 Task: Search one way flight ticket for 4 adults, 2 children, 2 infants in seat and 1 infant on lap in economy from Toledo: Eugene F. Kranz Toledo Express Airport to Indianapolis: Indianapolis International Airport on 8-5-2023. Choice of flights is Southwest. Number of bags: 10 checked bags. Price is upto 65000. Outbound departure time preference is 21:00.
Action: Mouse moved to (363, 303)
Screenshot: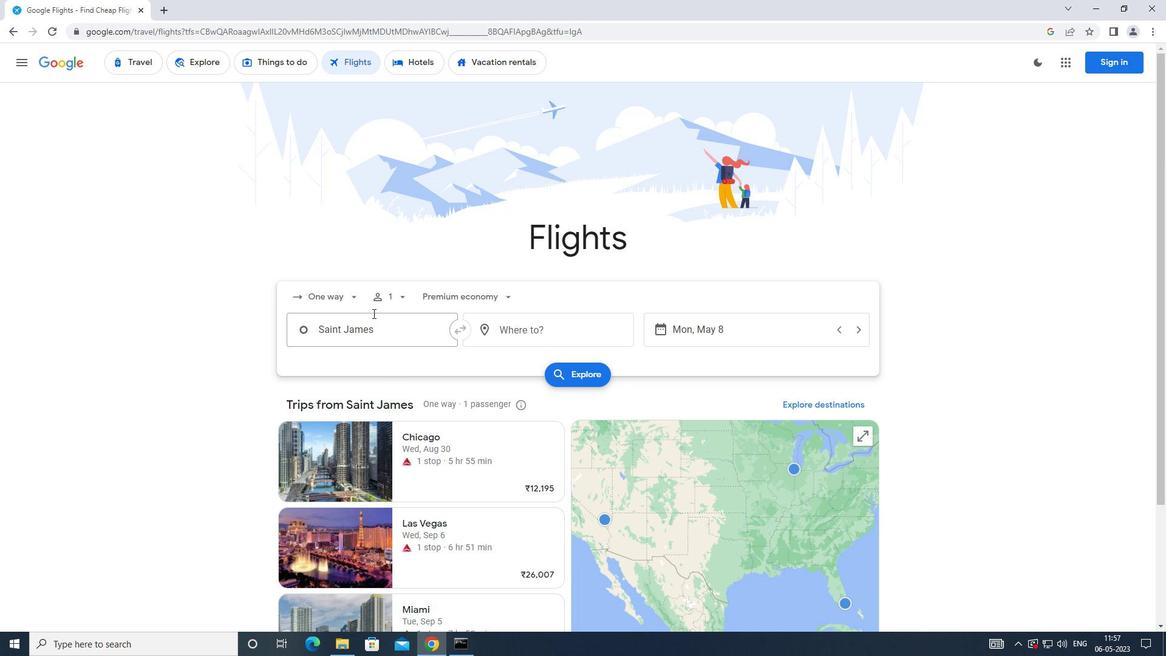 
Action: Mouse pressed left at (363, 303)
Screenshot: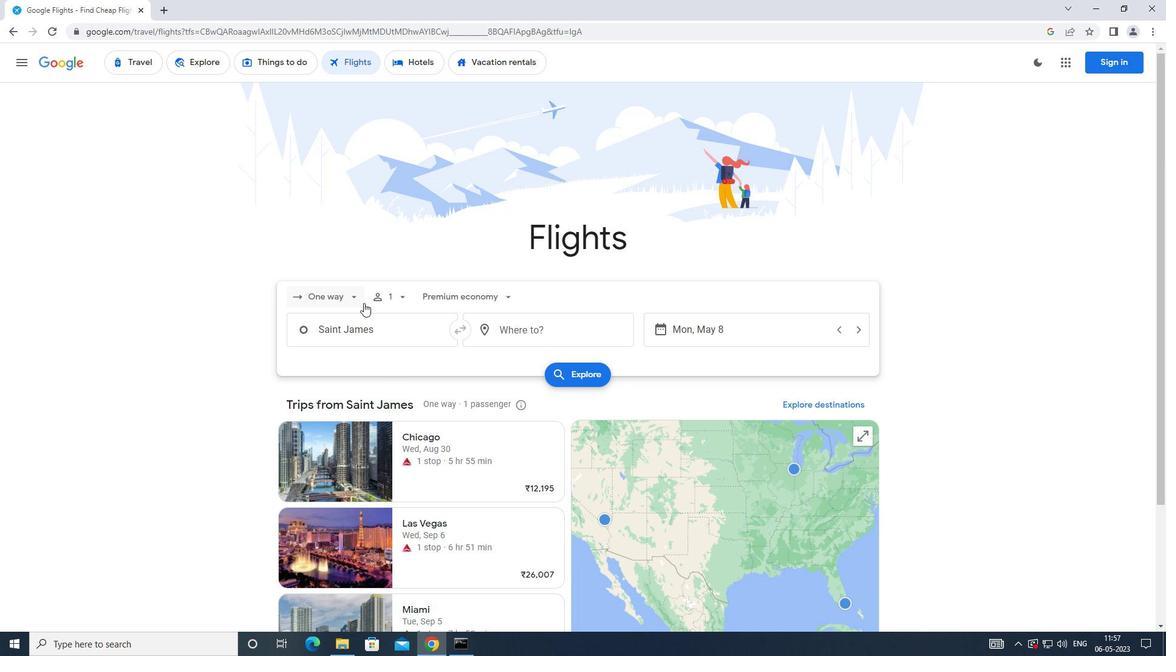 
Action: Mouse moved to (345, 351)
Screenshot: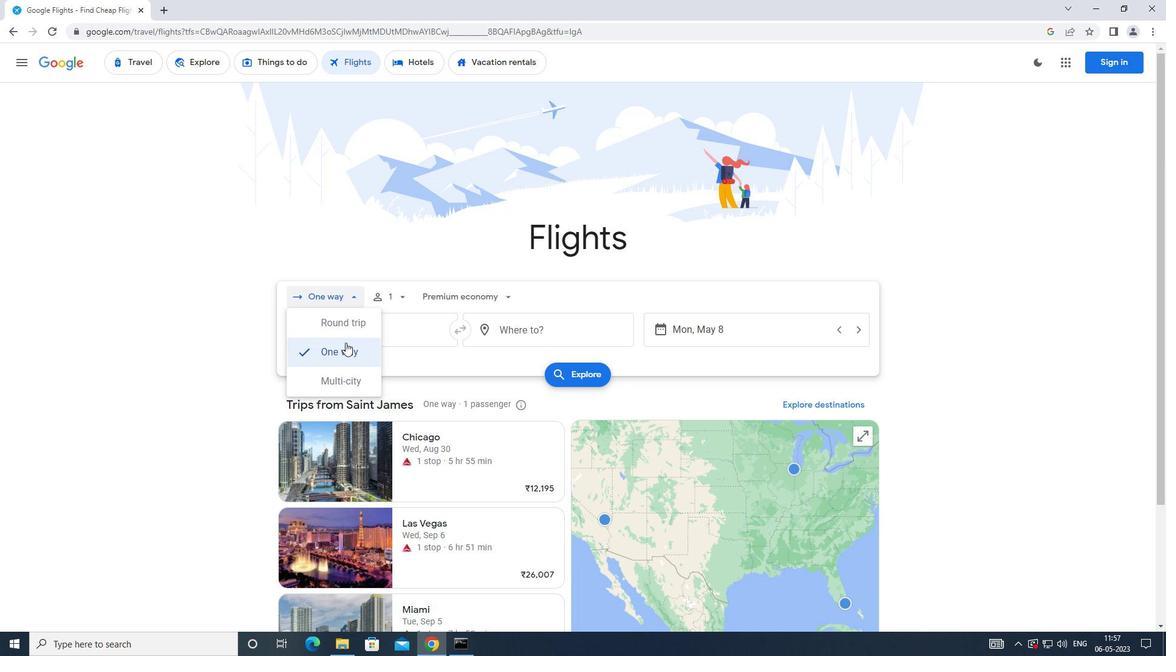 
Action: Mouse pressed left at (345, 351)
Screenshot: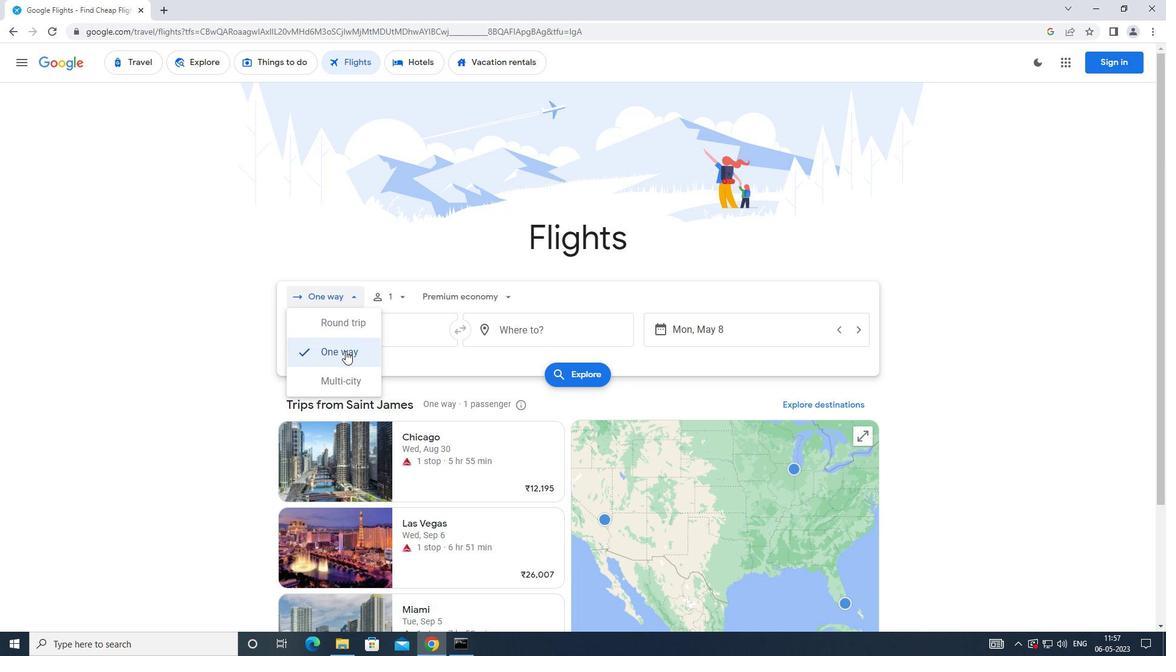 
Action: Mouse moved to (382, 303)
Screenshot: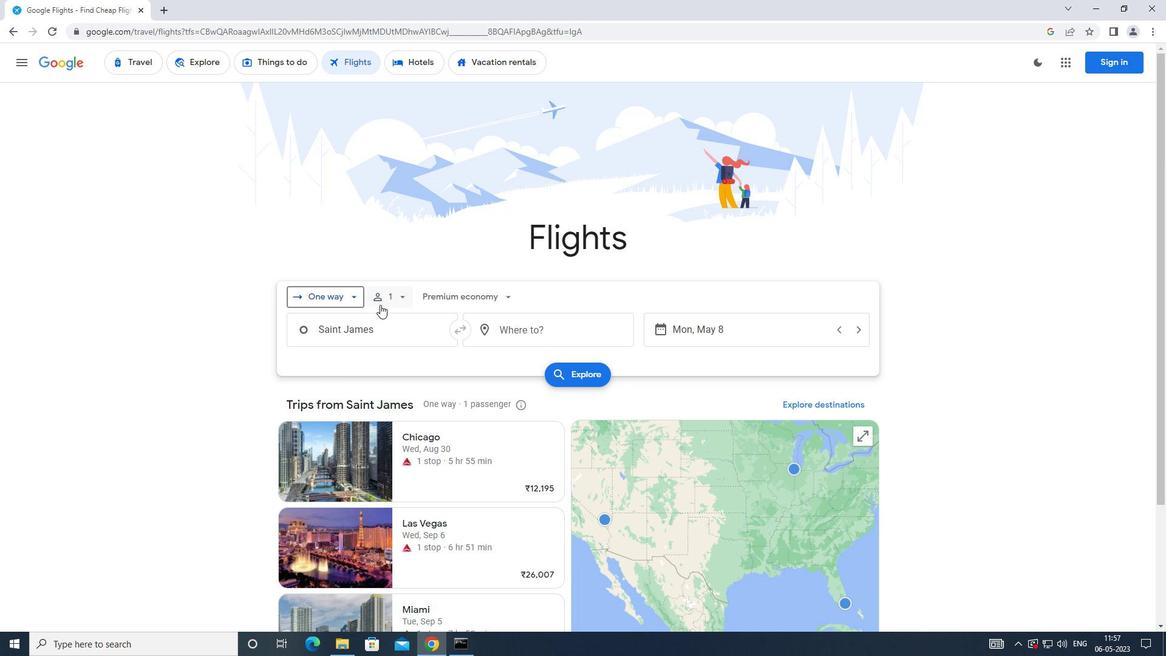 
Action: Mouse pressed left at (382, 303)
Screenshot: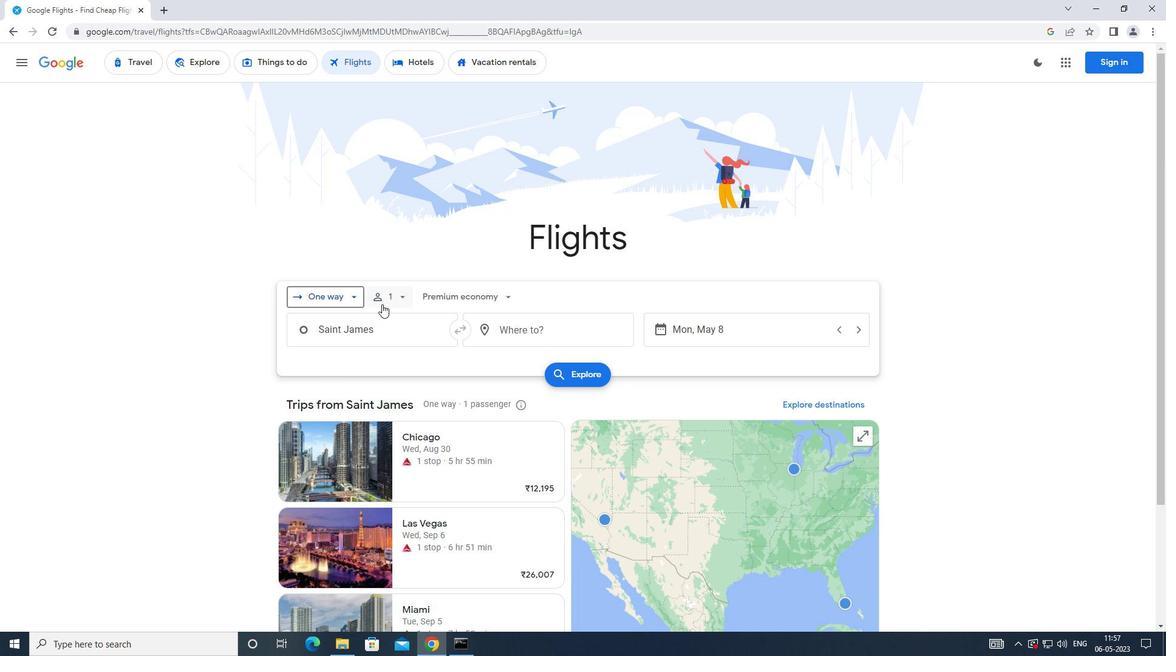 
Action: Mouse moved to (499, 328)
Screenshot: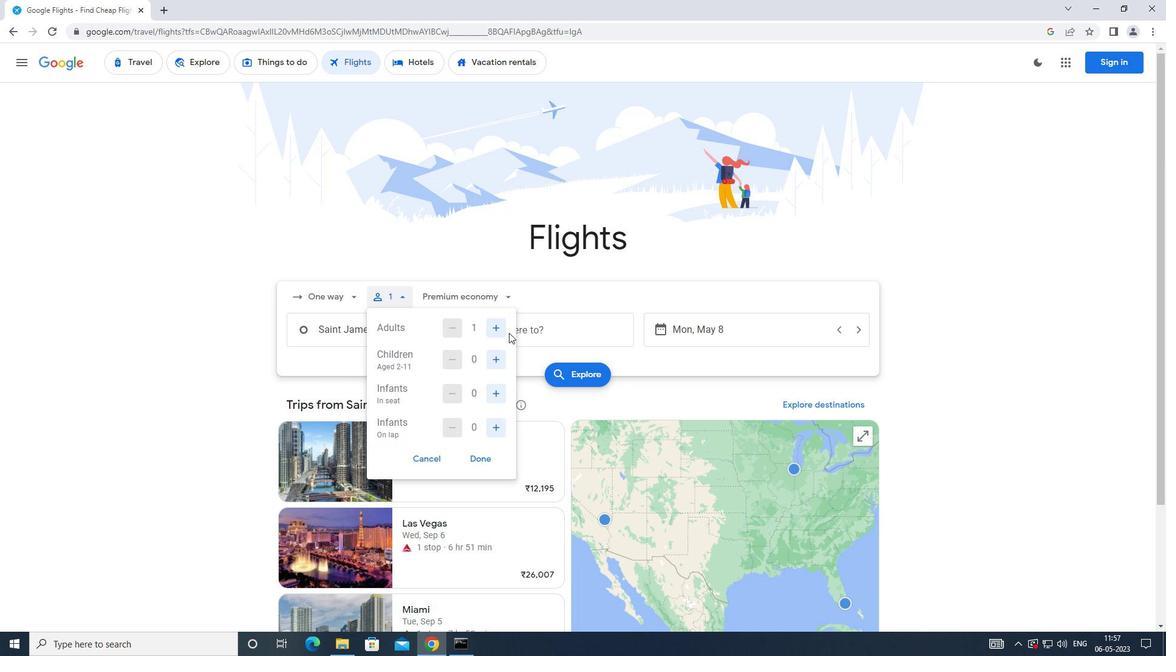 
Action: Mouse pressed left at (499, 328)
Screenshot: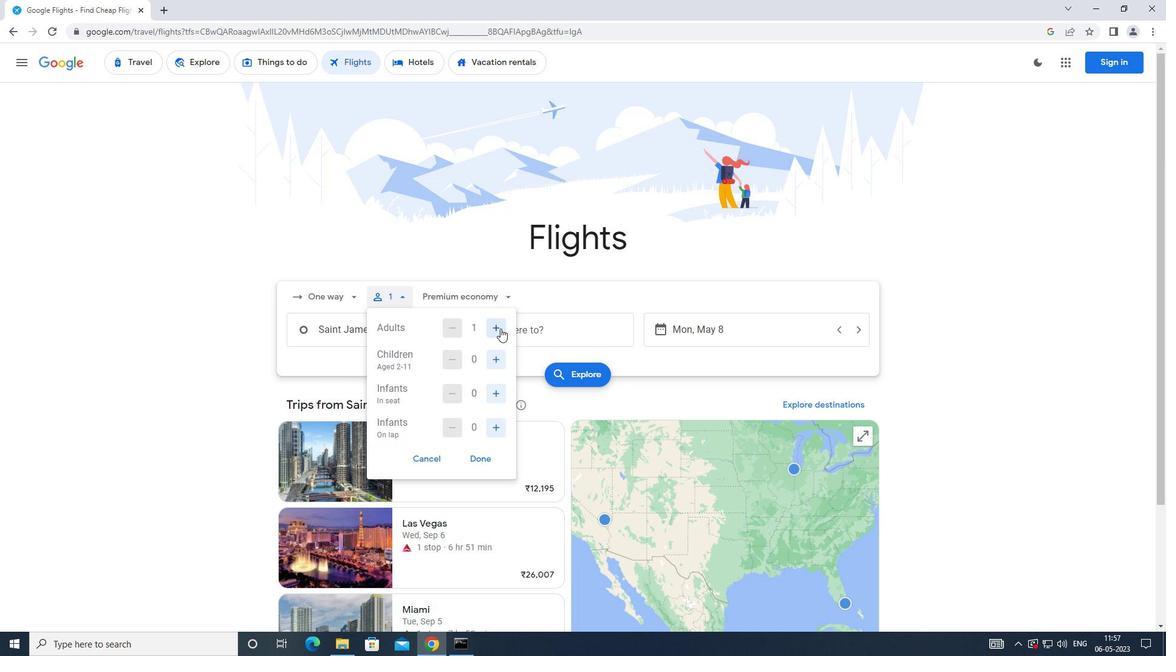 
Action: Mouse pressed left at (499, 328)
Screenshot: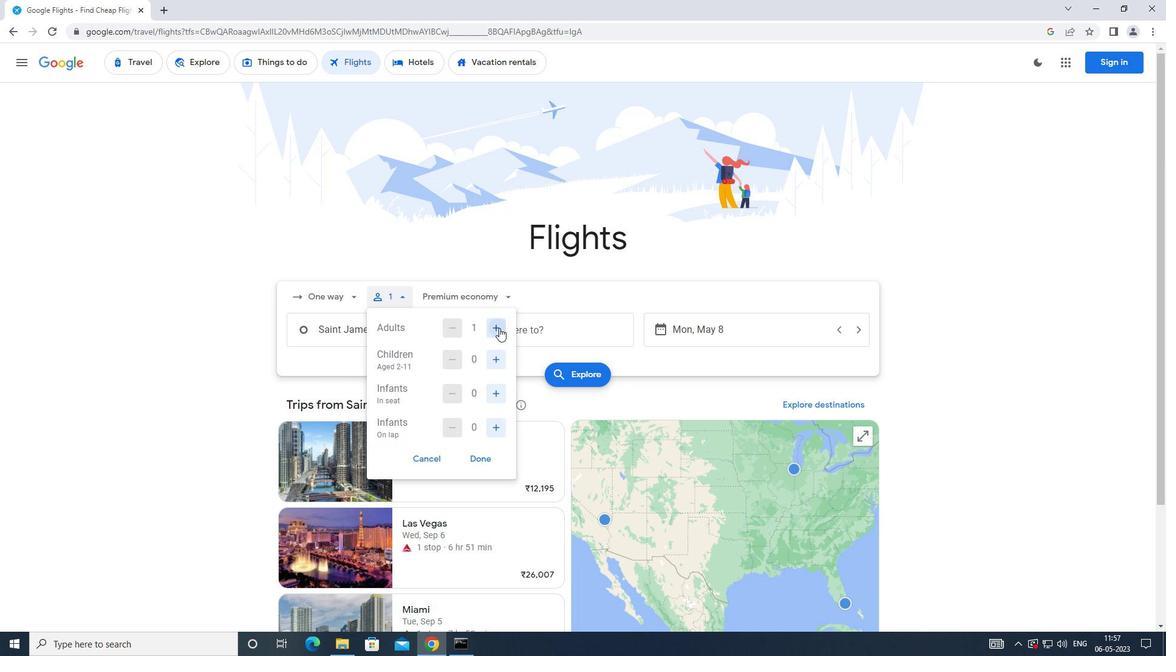 
Action: Mouse pressed left at (499, 328)
Screenshot: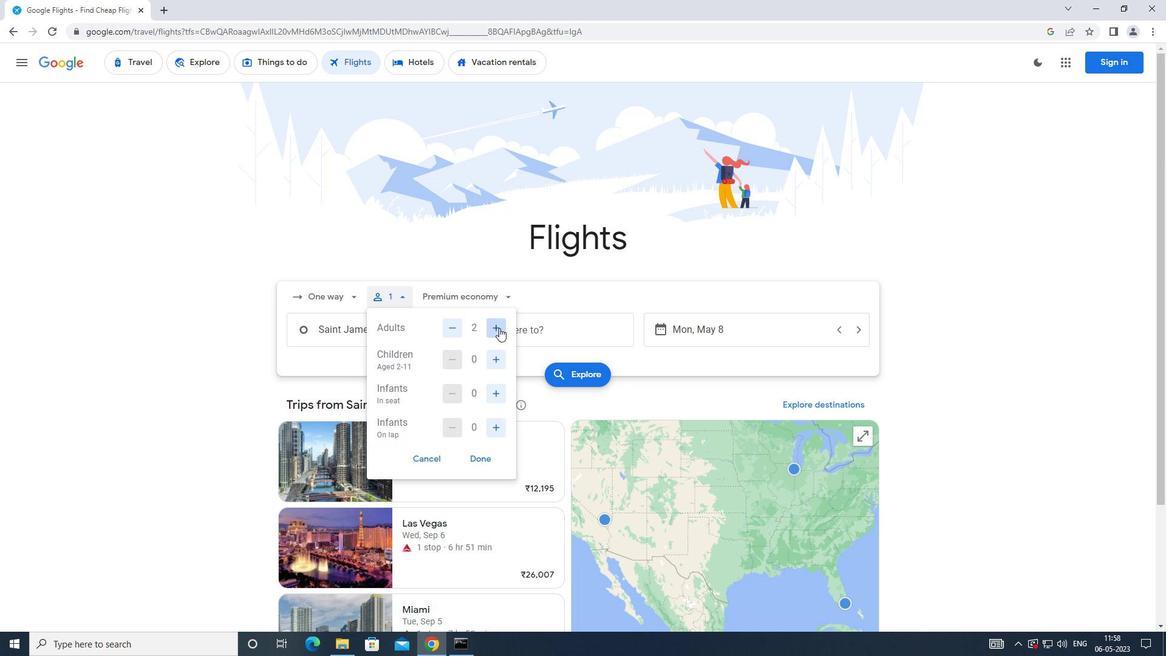 
Action: Mouse moved to (491, 358)
Screenshot: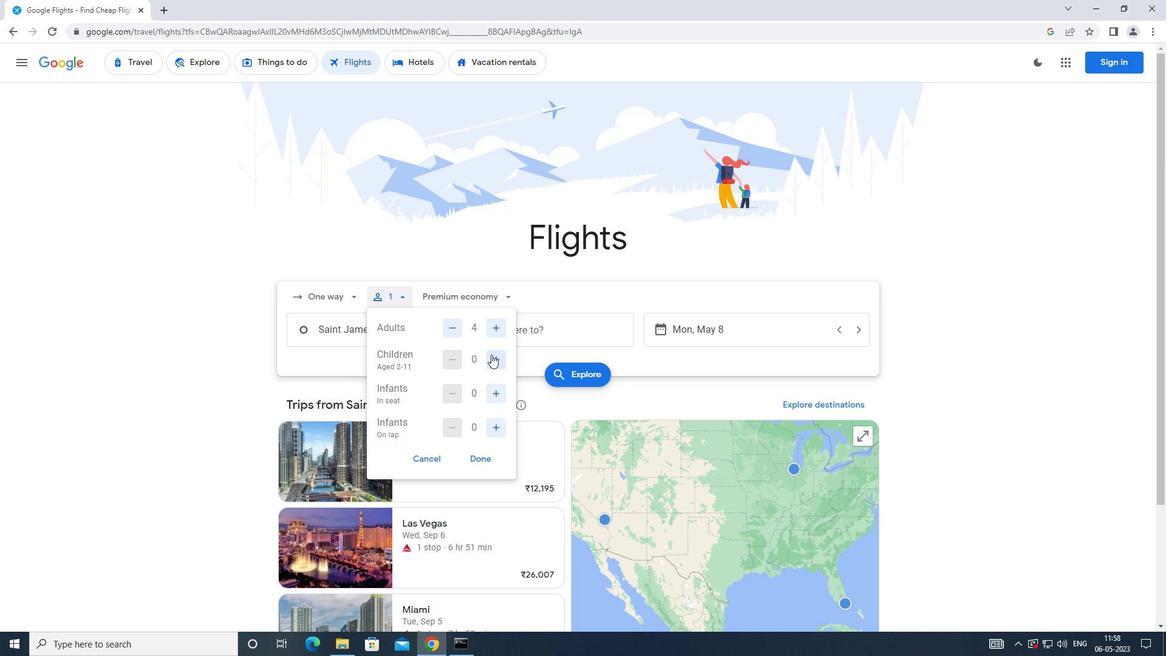 
Action: Mouse pressed left at (491, 358)
Screenshot: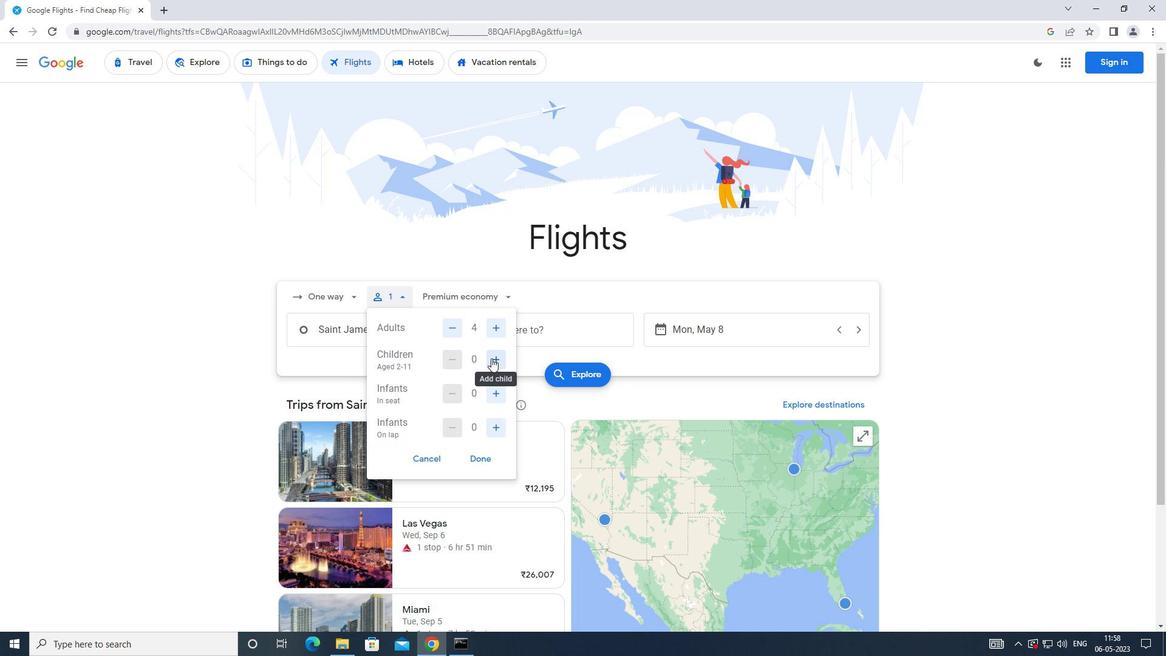 
Action: Mouse pressed left at (491, 358)
Screenshot: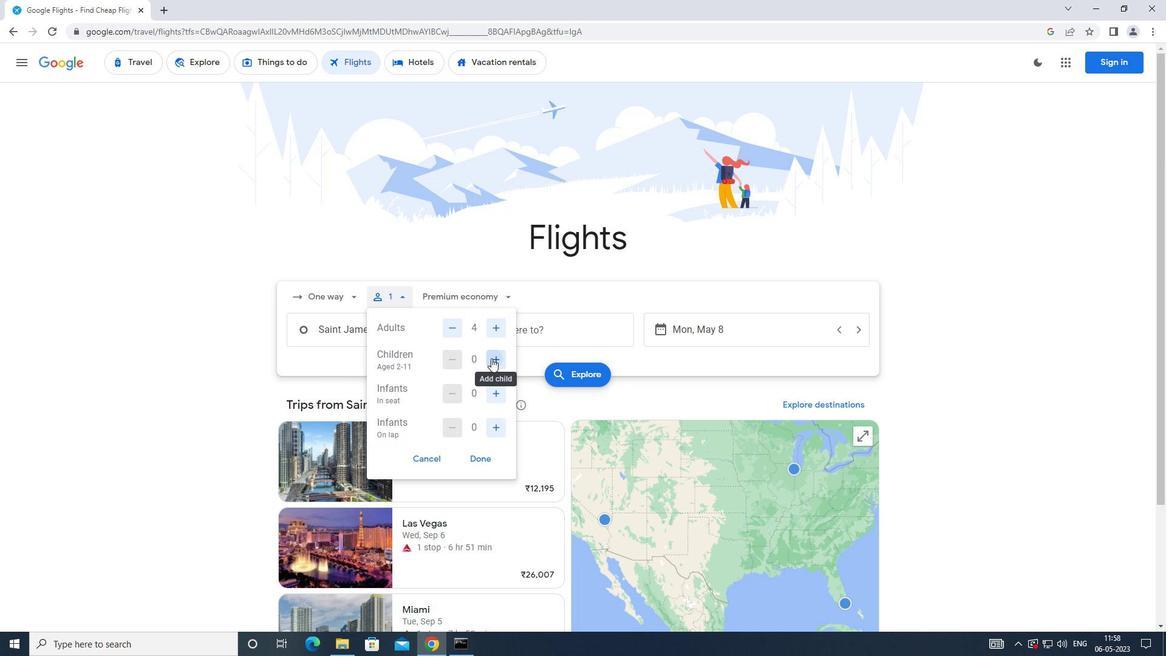 
Action: Mouse moved to (497, 394)
Screenshot: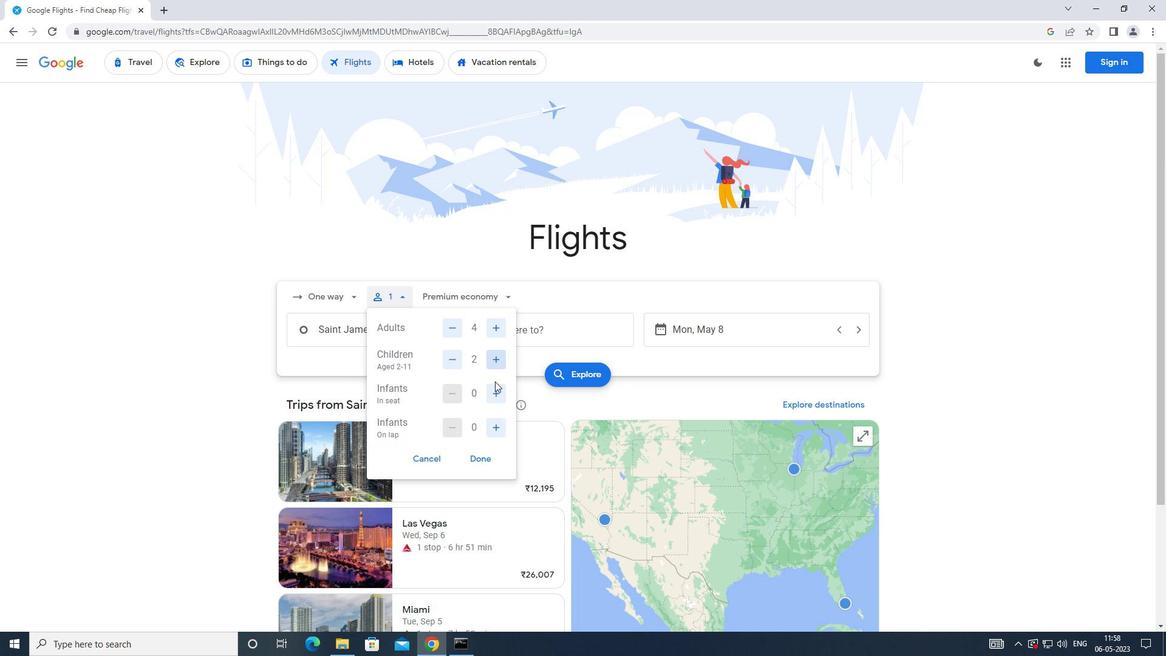 
Action: Mouse pressed left at (497, 394)
Screenshot: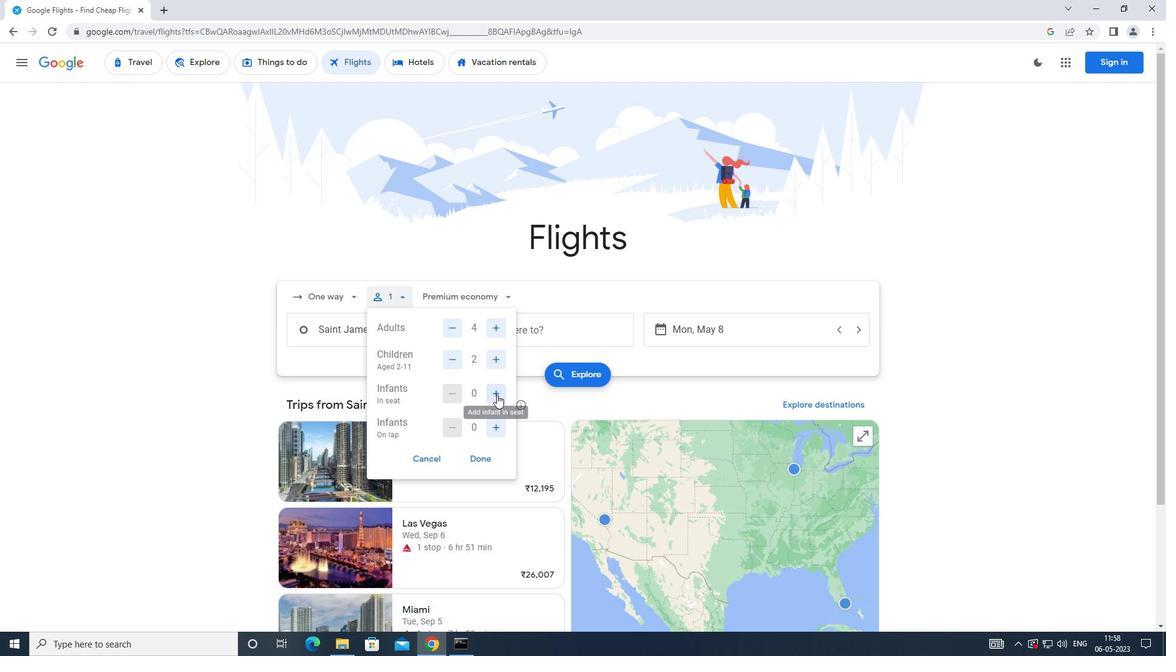 
Action: Mouse pressed left at (497, 394)
Screenshot: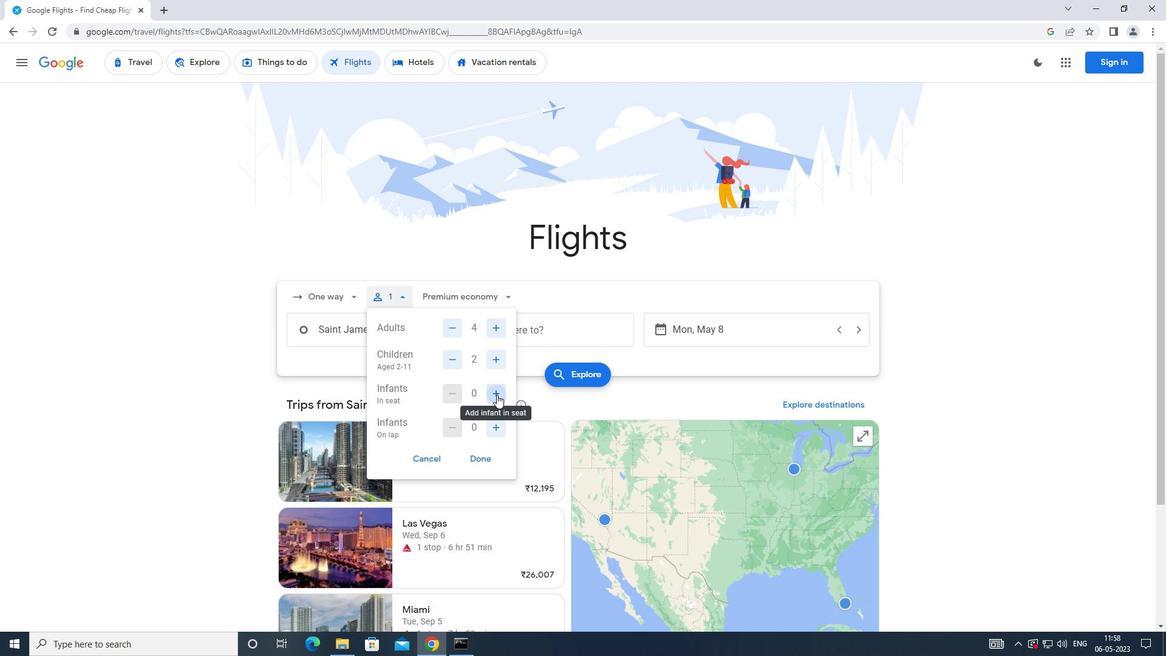
Action: Mouse moved to (495, 437)
Screenshot: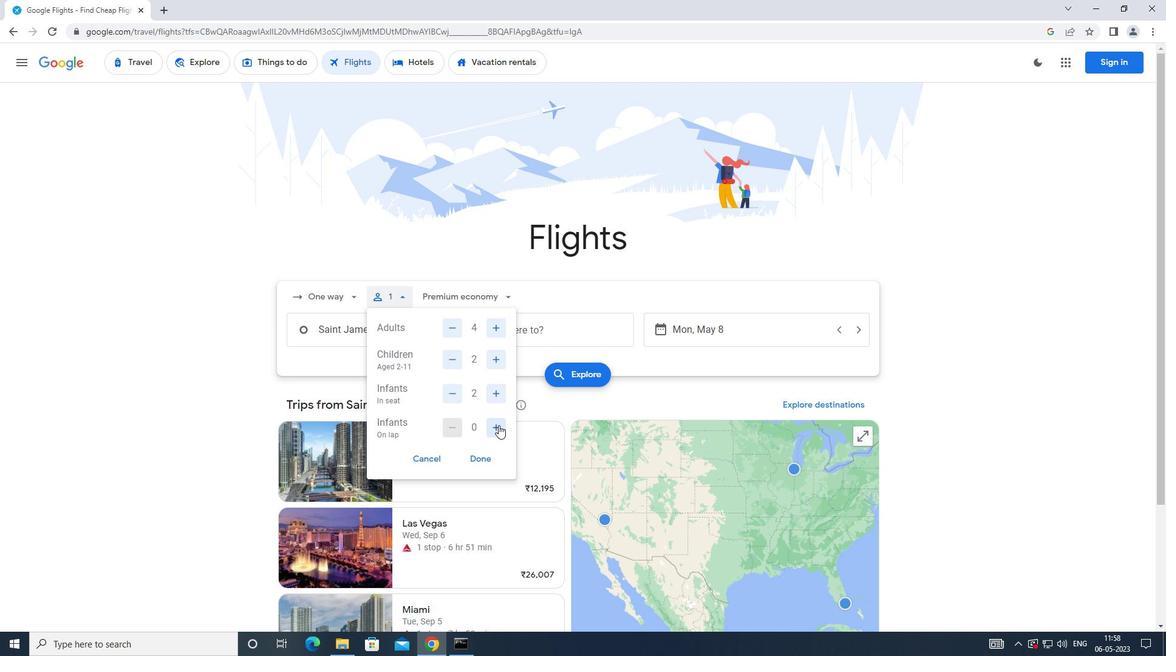 
Action: Mouse pressed left at (495, 437)
Screenshot: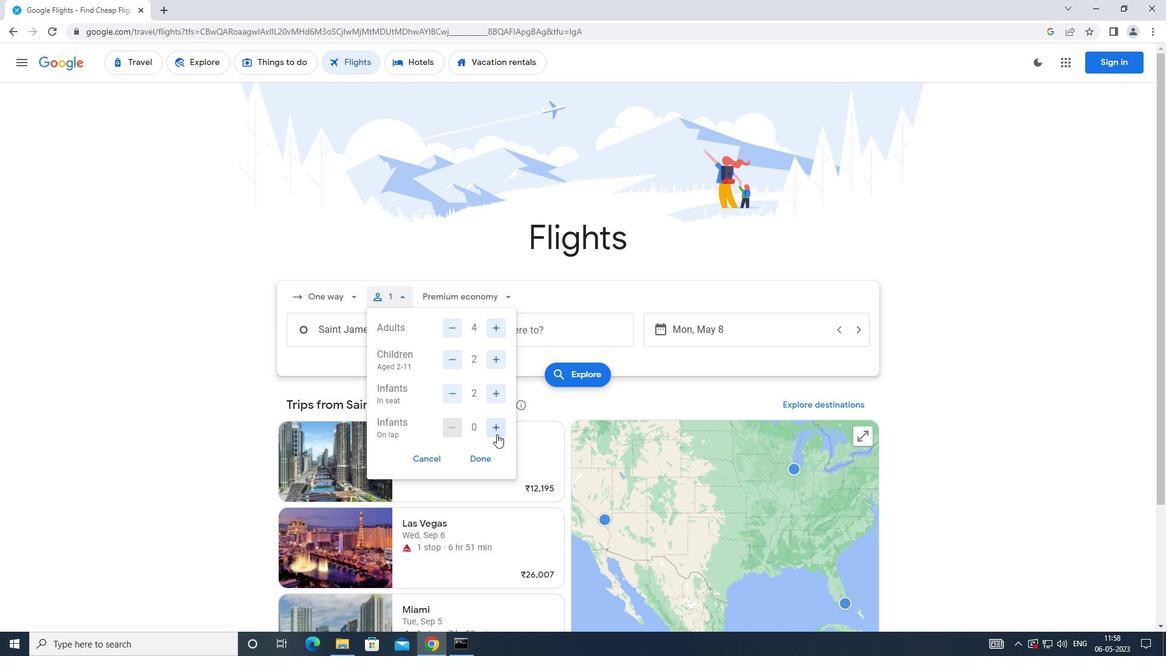 
Action: Mouse moved to (481, 450)
Screenshot: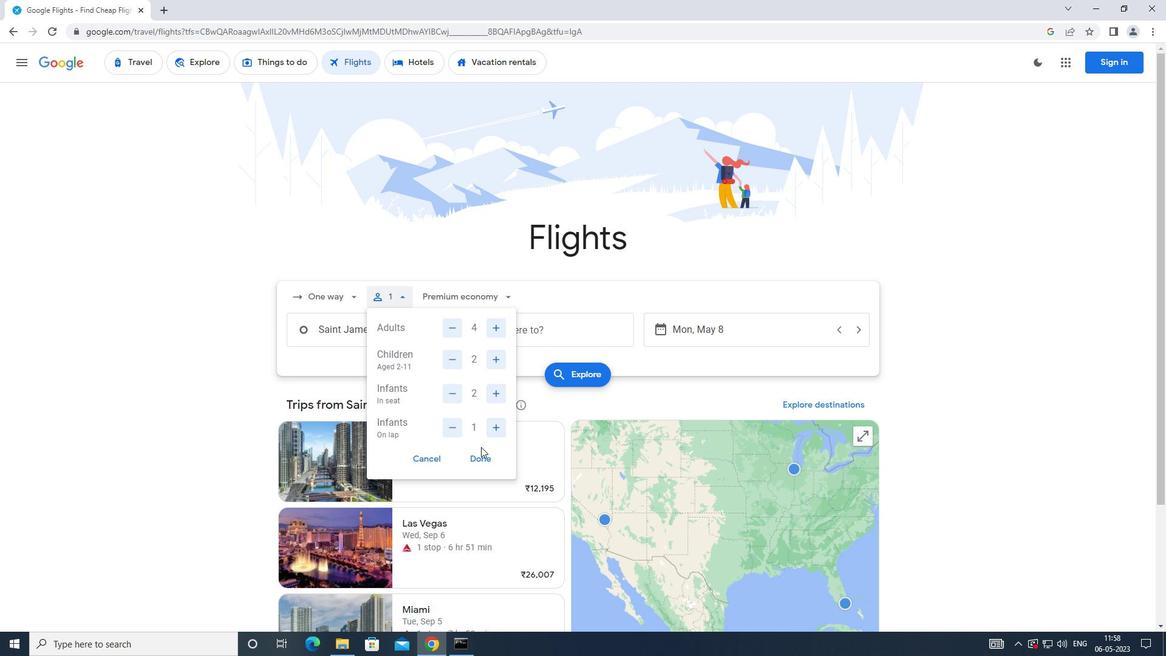 
Action: Mouse pressed left at (481, 450)
Screenshot: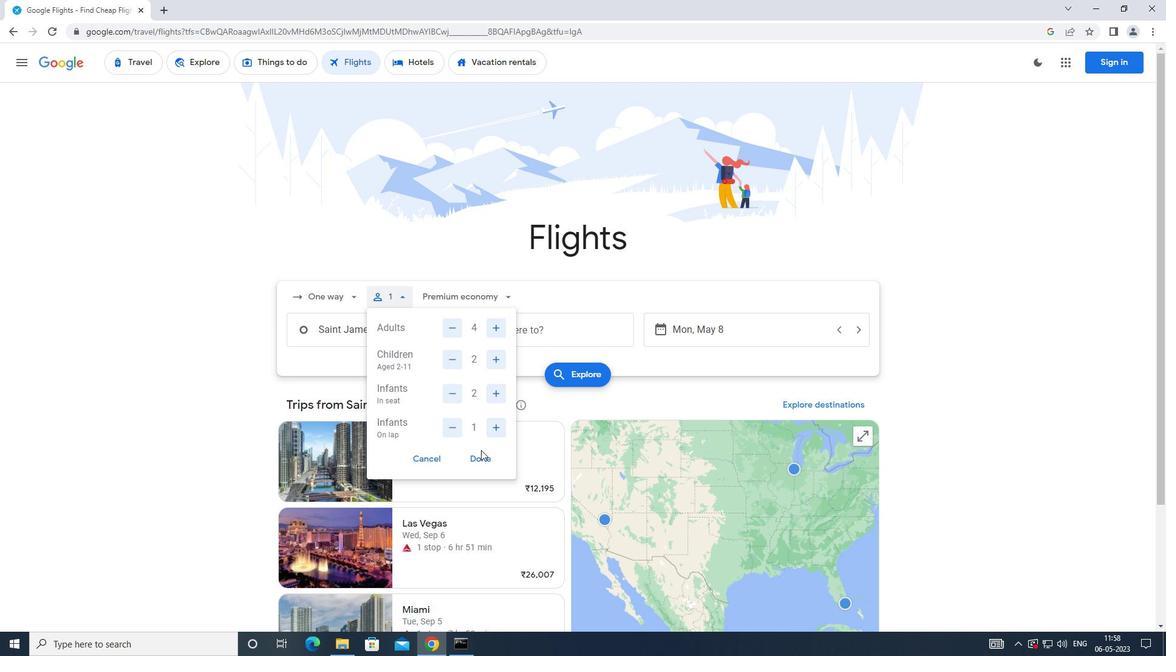 
Action: Mouse moved to (473, 296)
Screenshot: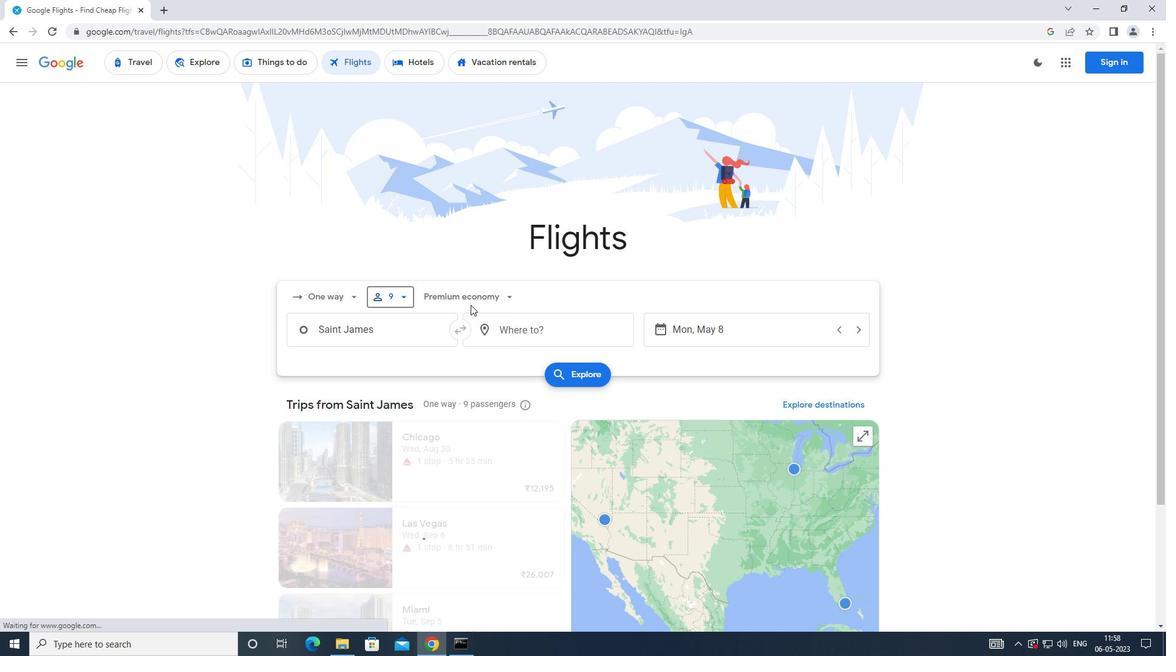 
Action: Mouse pressed left at (473, 296)
Screenshot: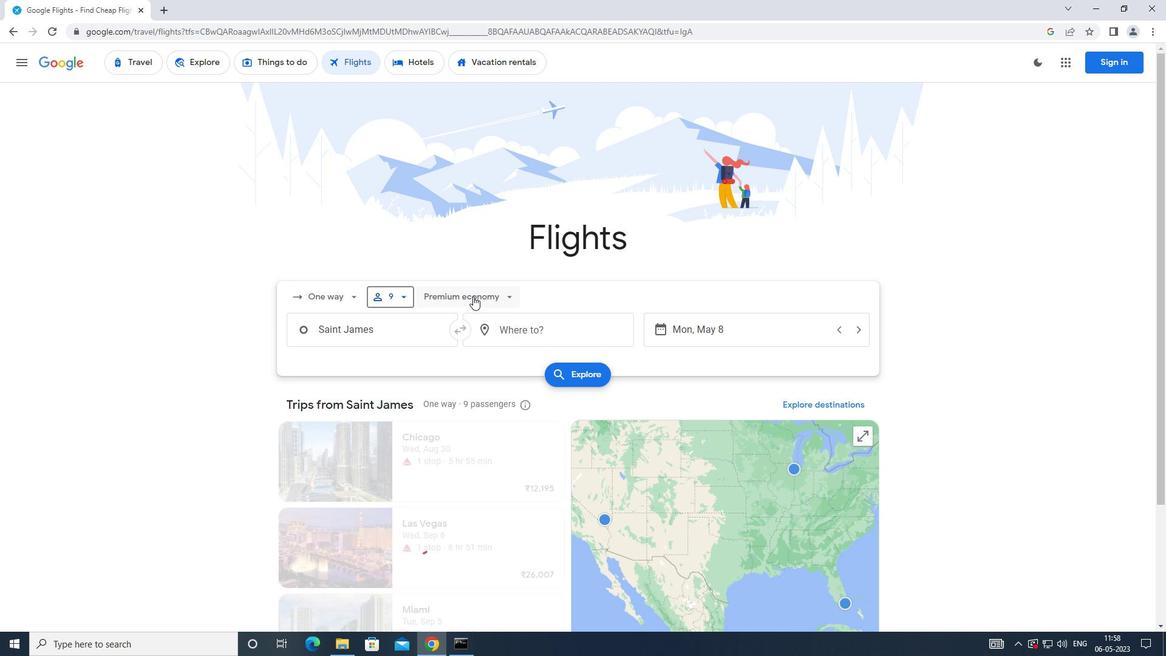 
Action: Mouse moved to (481, 326)
Screenshot: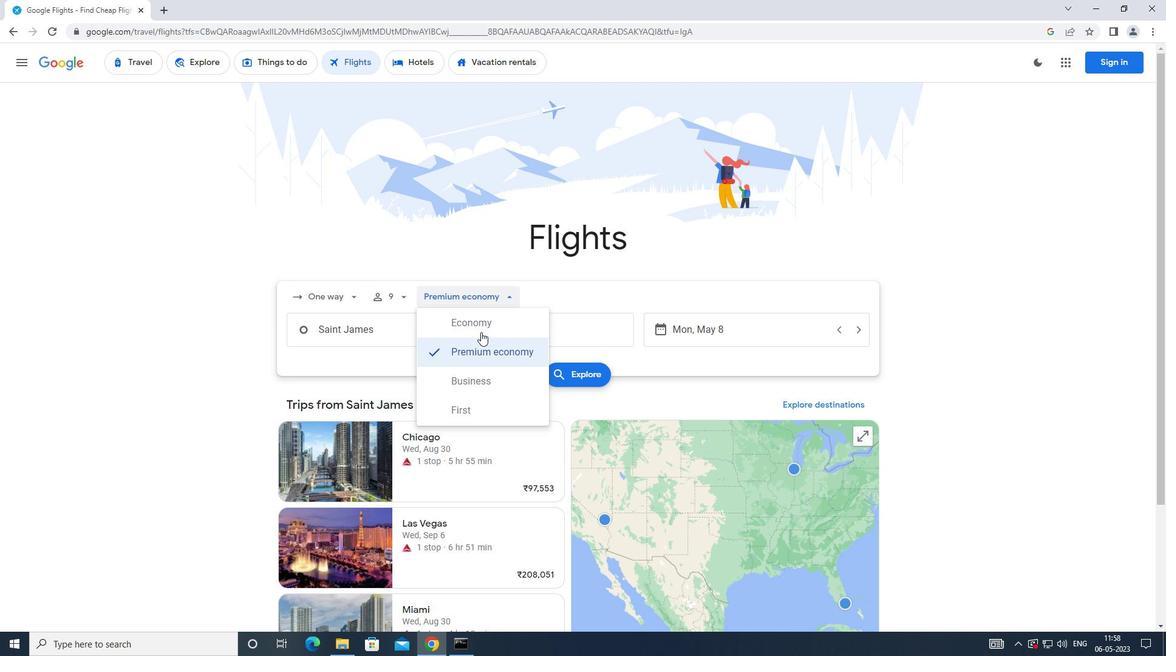 
Action: Mouse pressed left at (481, 326)
Screenshot: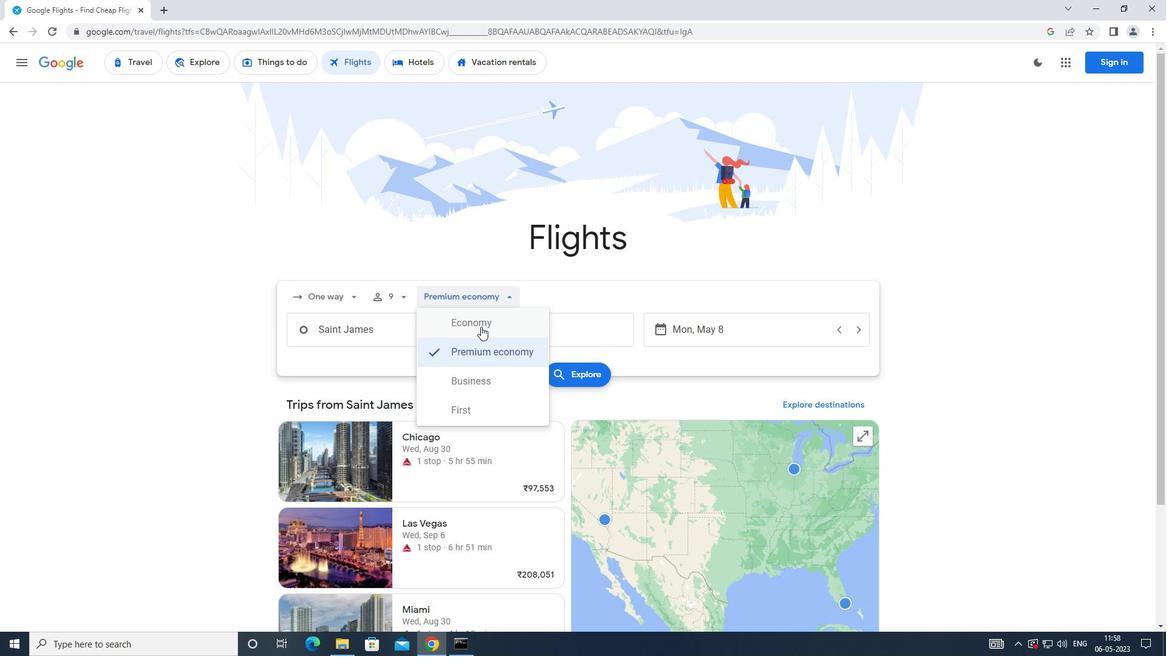 
Action: Mouse moved to (405, 332)
Screenshot: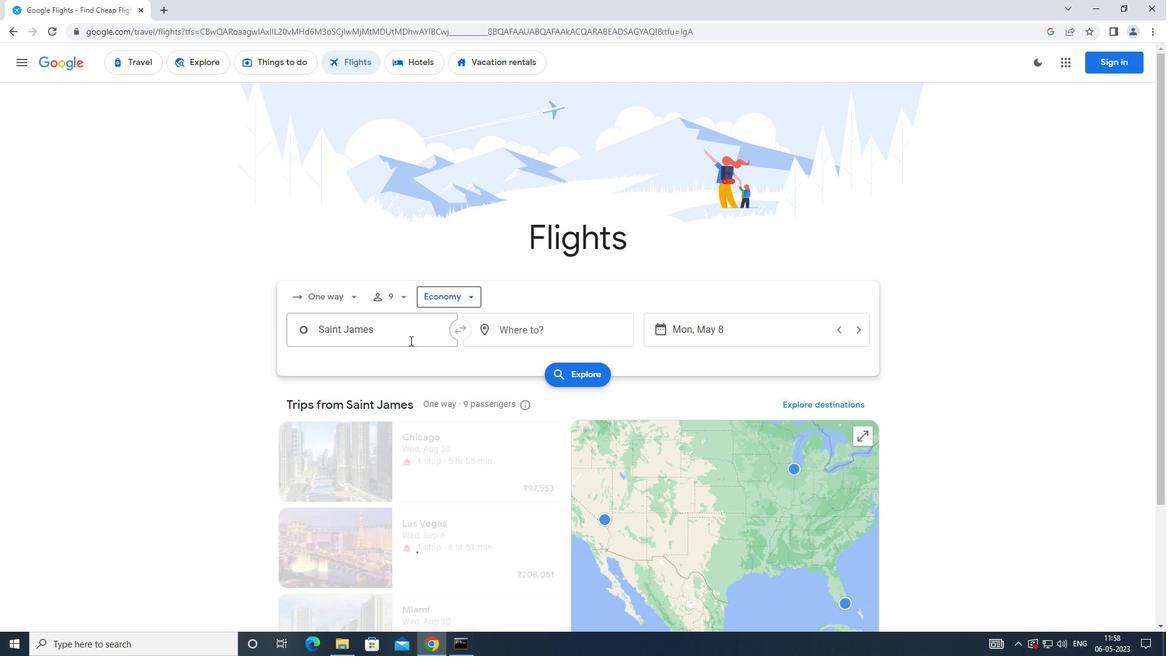 
Action: Mouse pressed left at (405, 332)
Screenshot: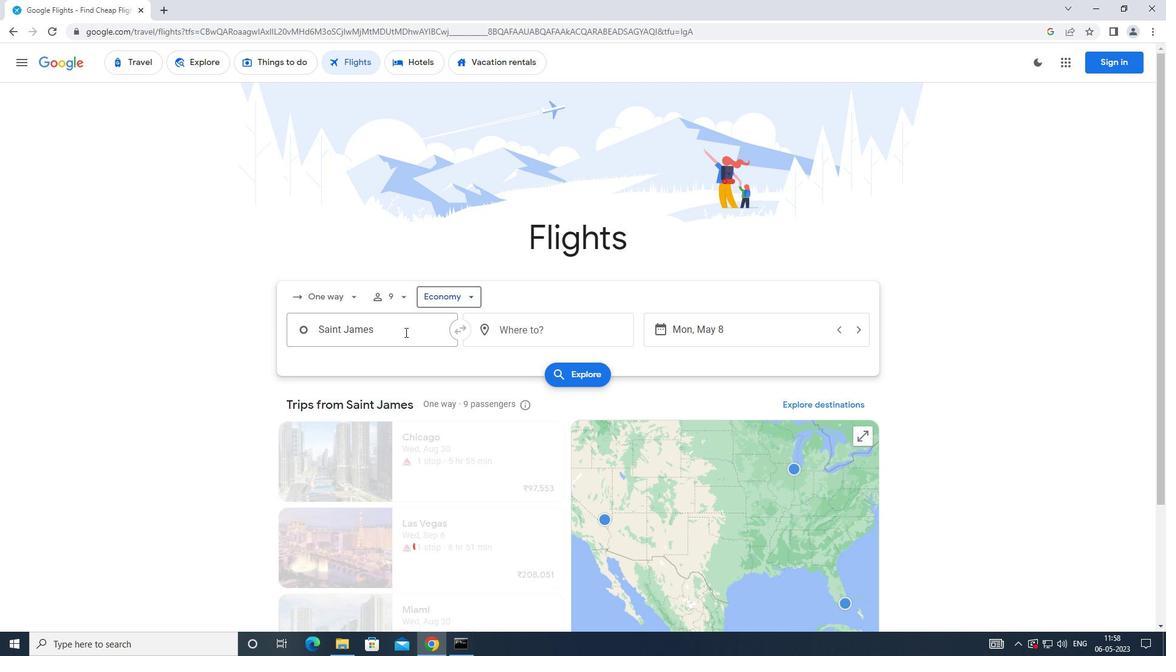 
Action: Mouse moved to (407, 337)
Screenshot: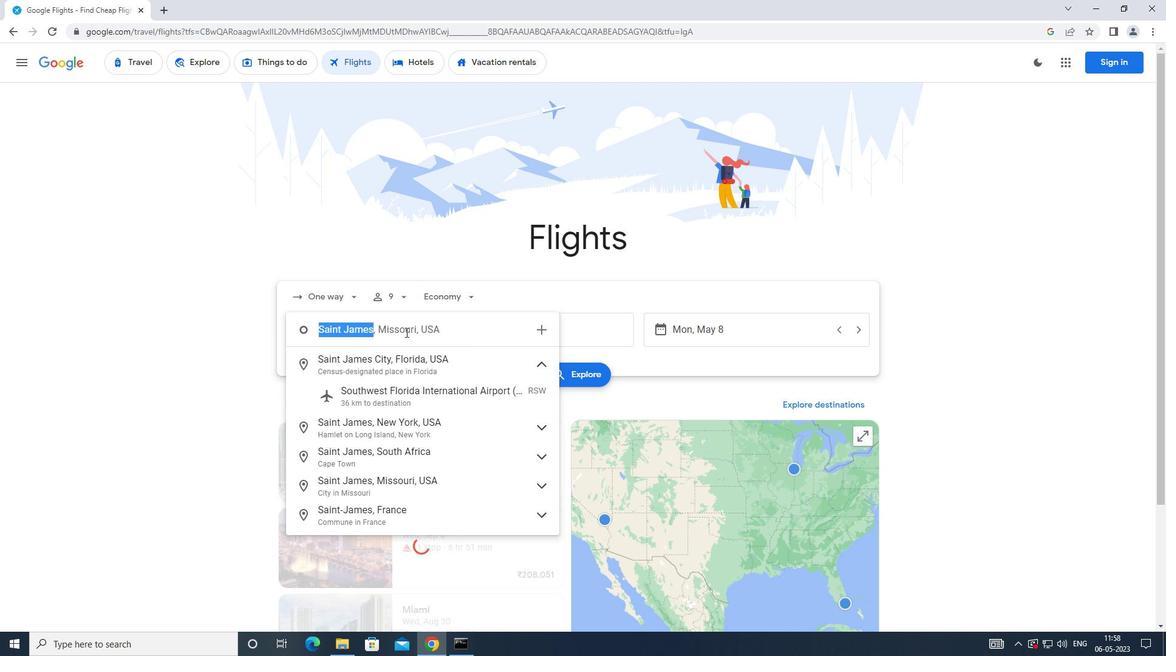 
Action: Key pressed <Key.caps_lock>e<Key.caps_lock>ugene<Key.space><Key.caps_lock>f<Key.caps_lock>
Screenshot: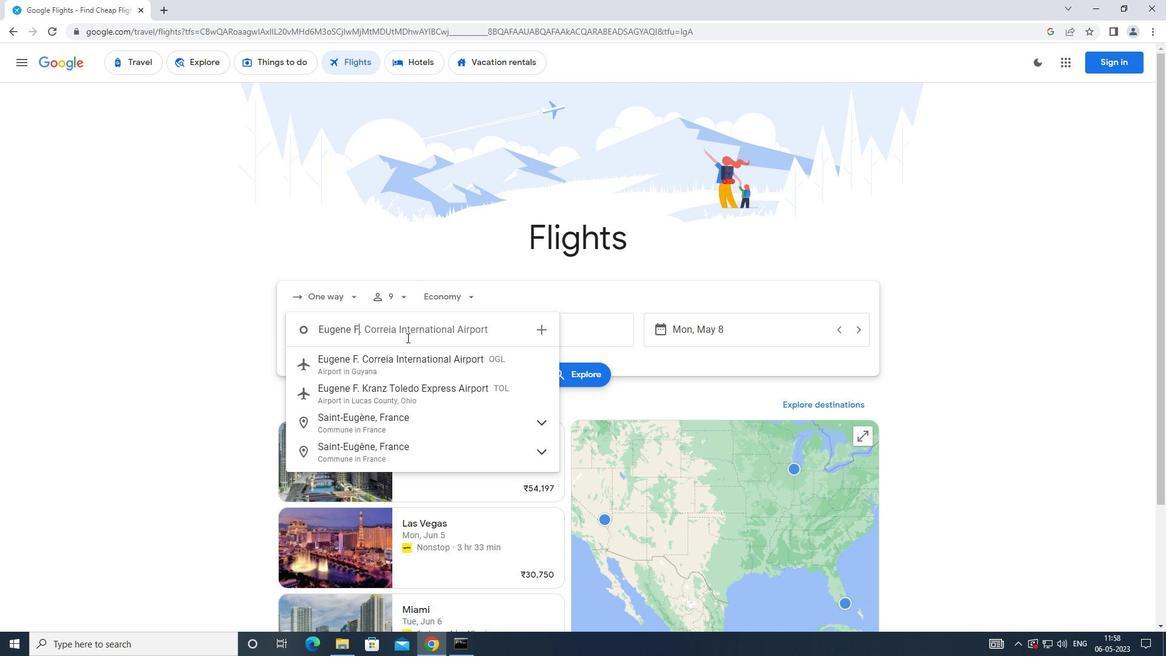 
Action: Mouse moved to (382, 385)
Screenshot: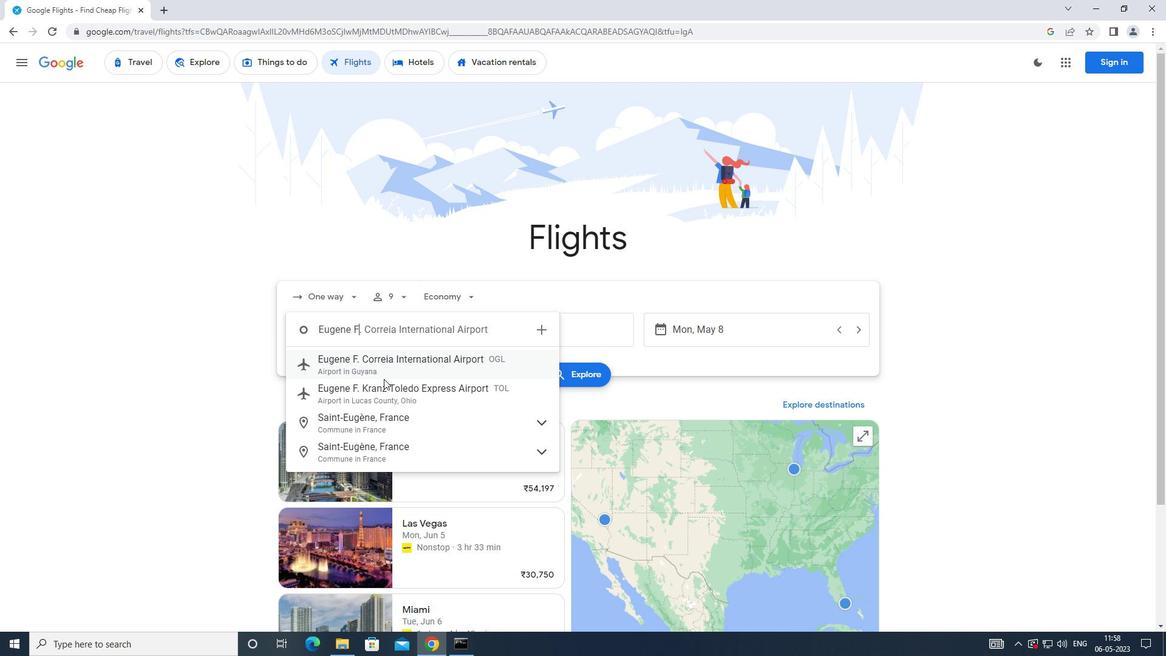 
Action: Mouse pressed left at (382, 385)
Screenshot: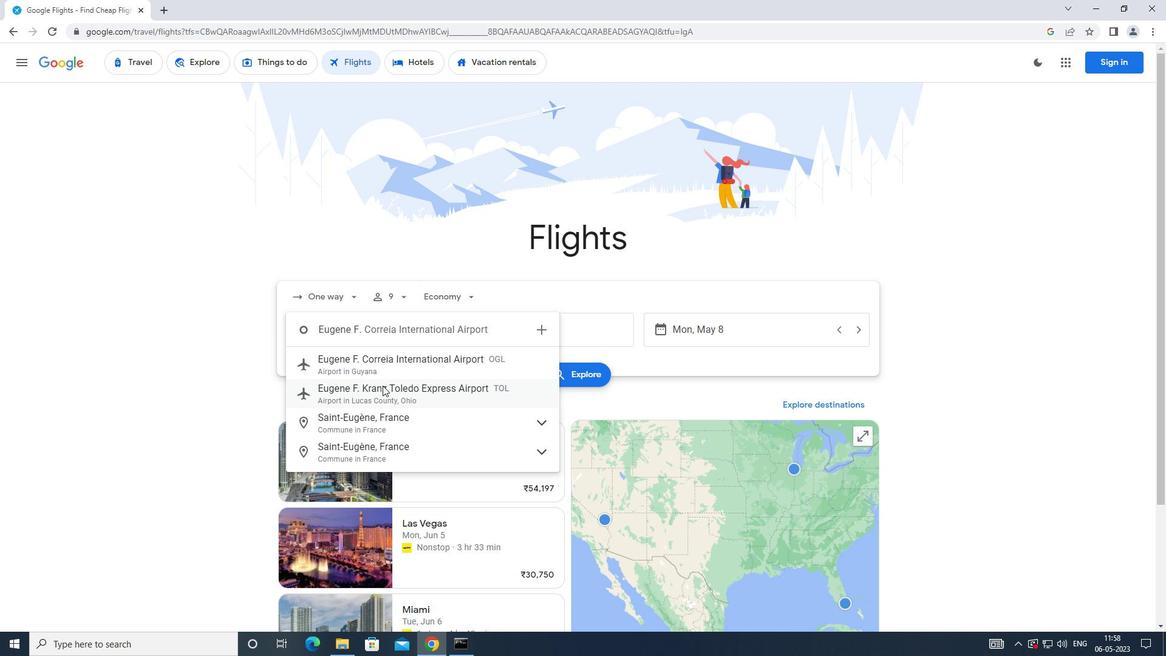 
Action: Mouse moved to (537, 337)
Screenshot: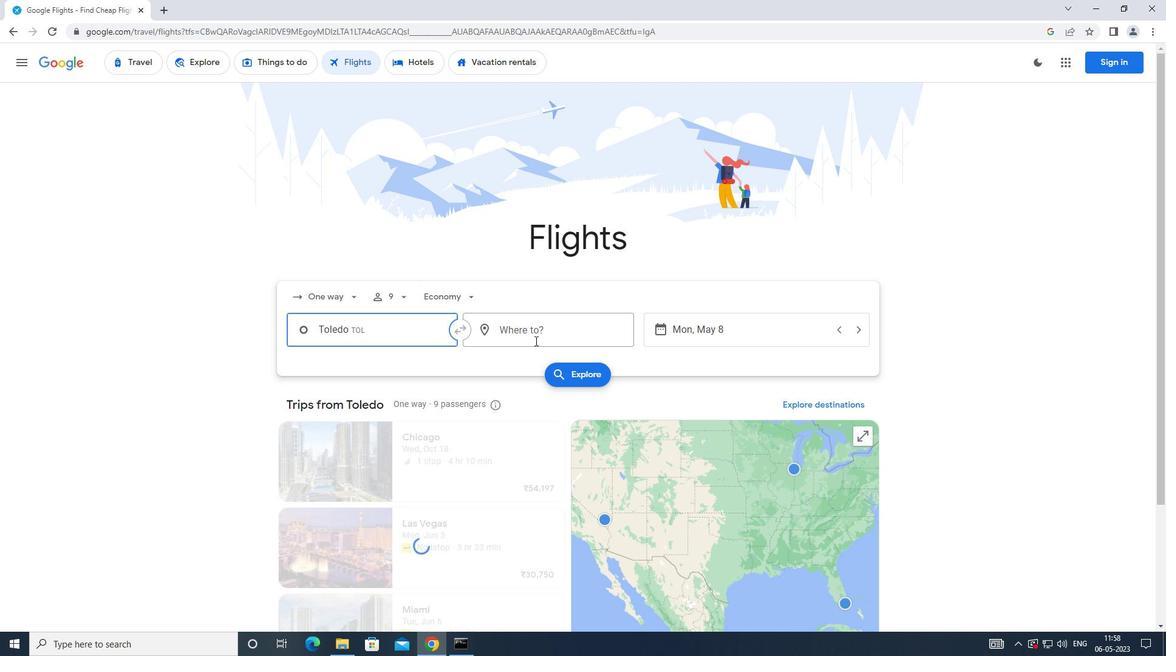 
Action: Mouse pressed left at (537, 337)
Screenshot: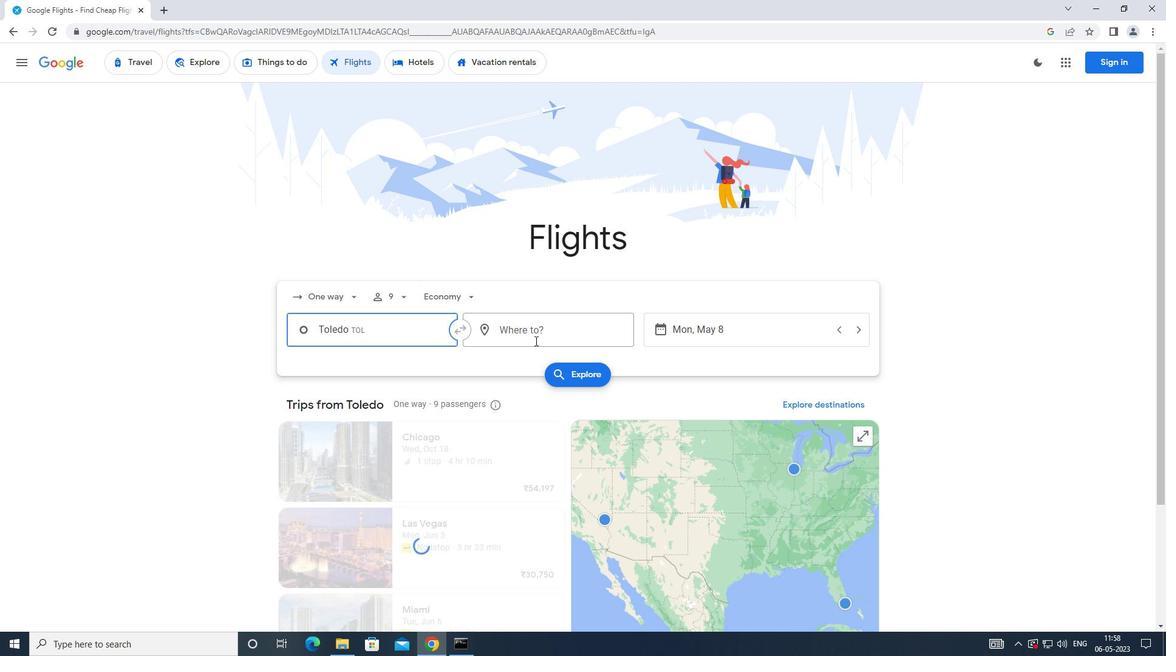 
Action: Mouse moved to (533, 339)
Screenshot: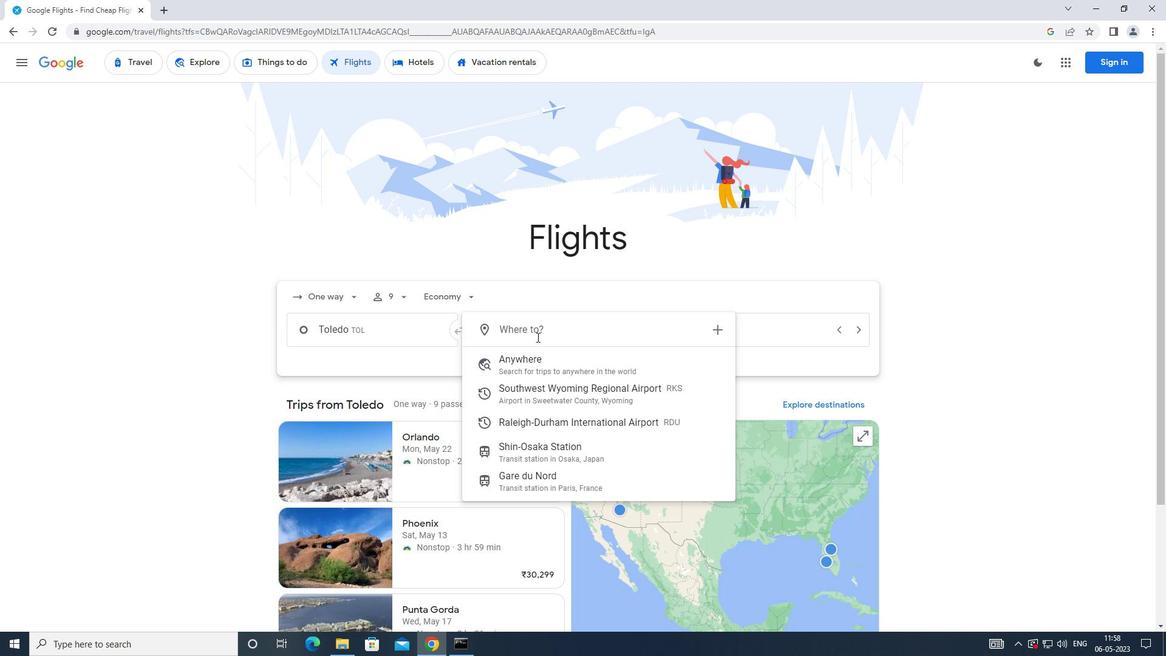 
Action: Key pressed <Key.caps_lock>i<Key.caps_lock>ndianapolis
Screenshot: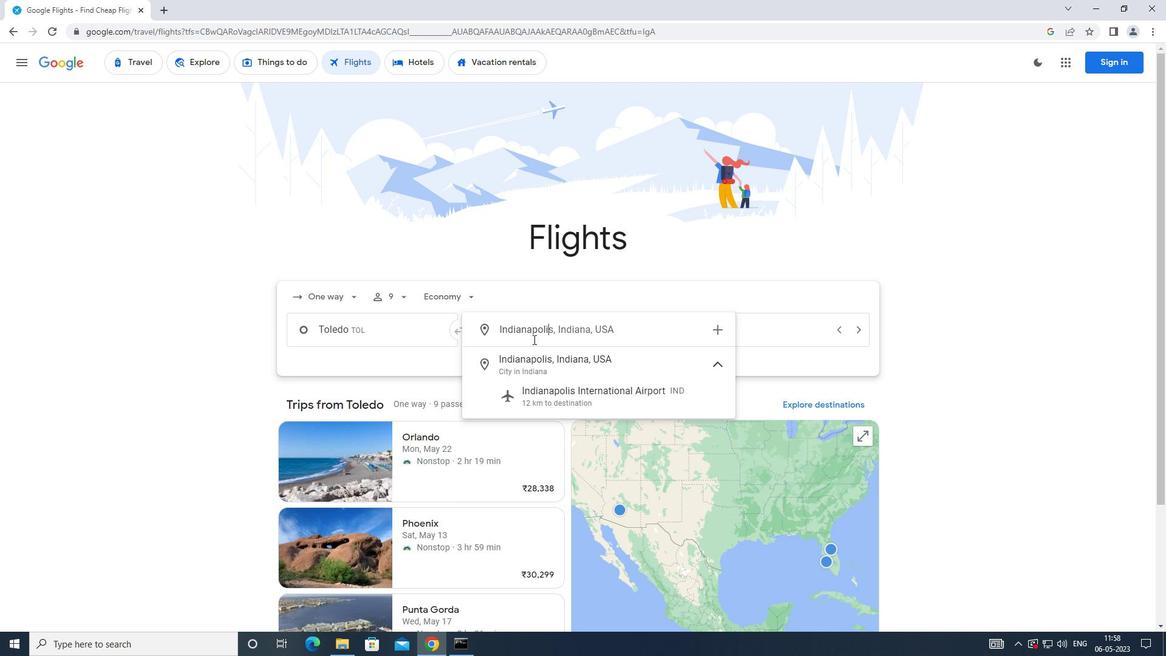 
Action: Mouse moved to (542, 392)
Screenshot: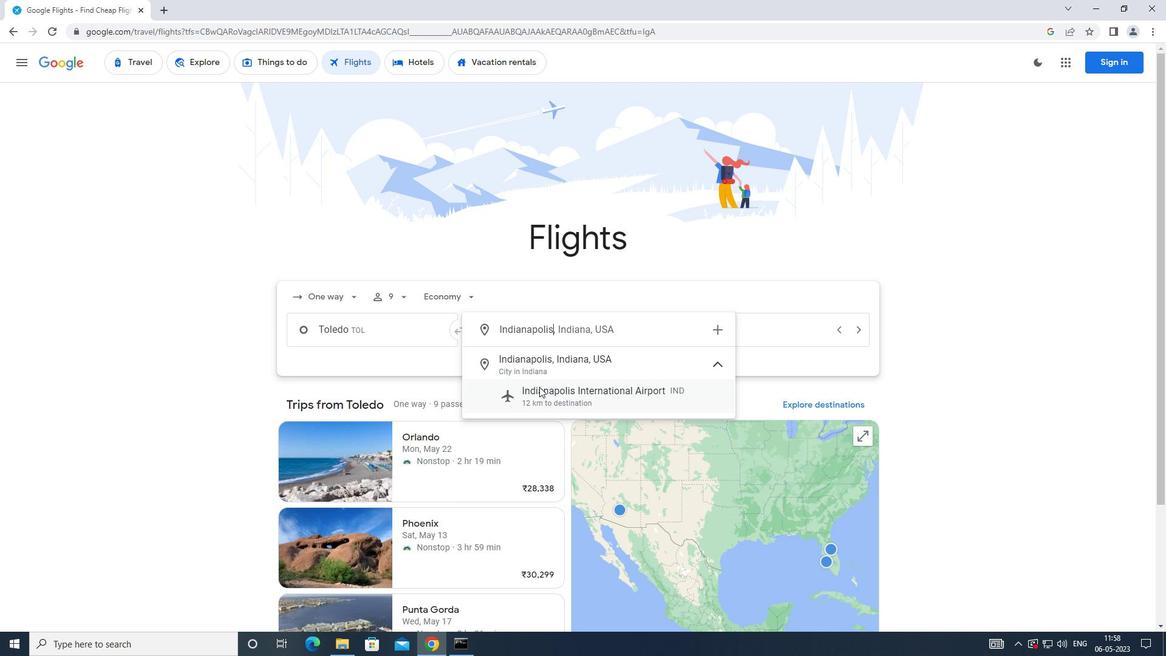 
Action: Mouse pressed left at (542, 392)
Screenshot: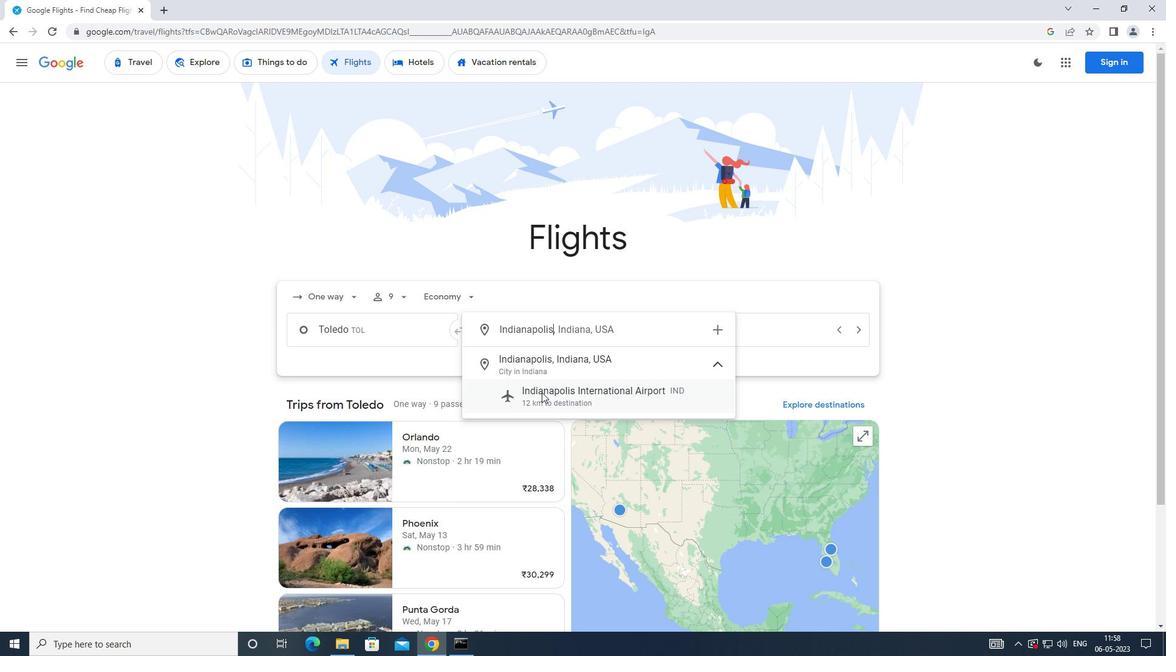 
Action: Mouse moved to (673, 340)
Screenshot: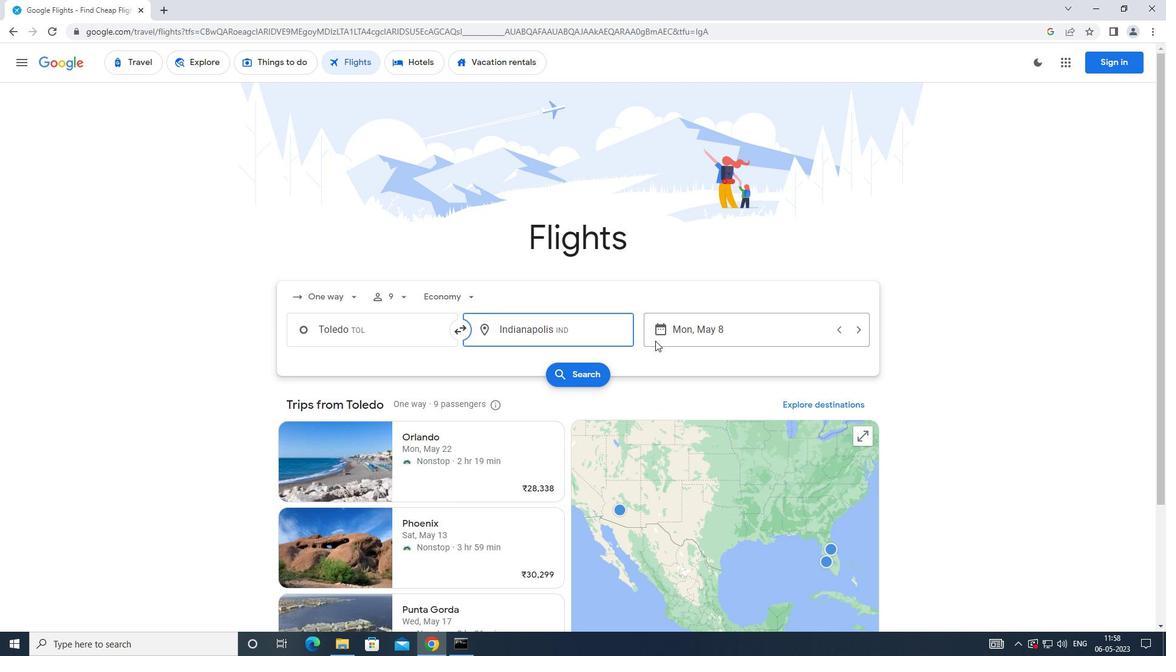 
Action: Mouse pressed left at (673, 340)
Screenshot: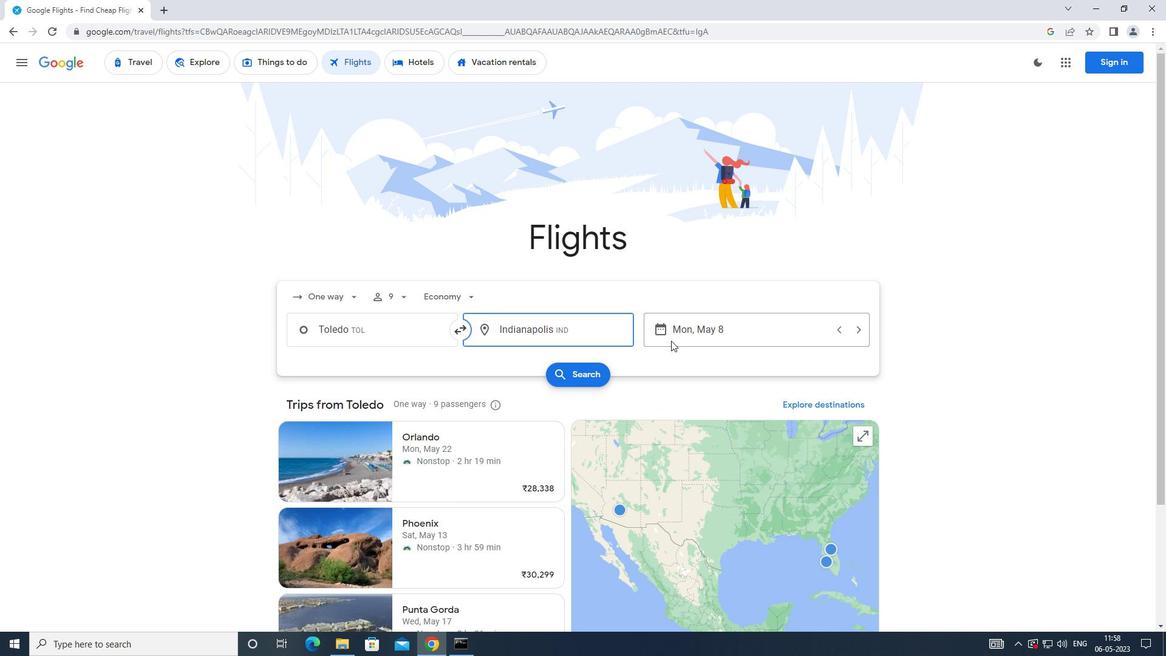 
Action: Mouse moved to (461, 428)
Screenshot: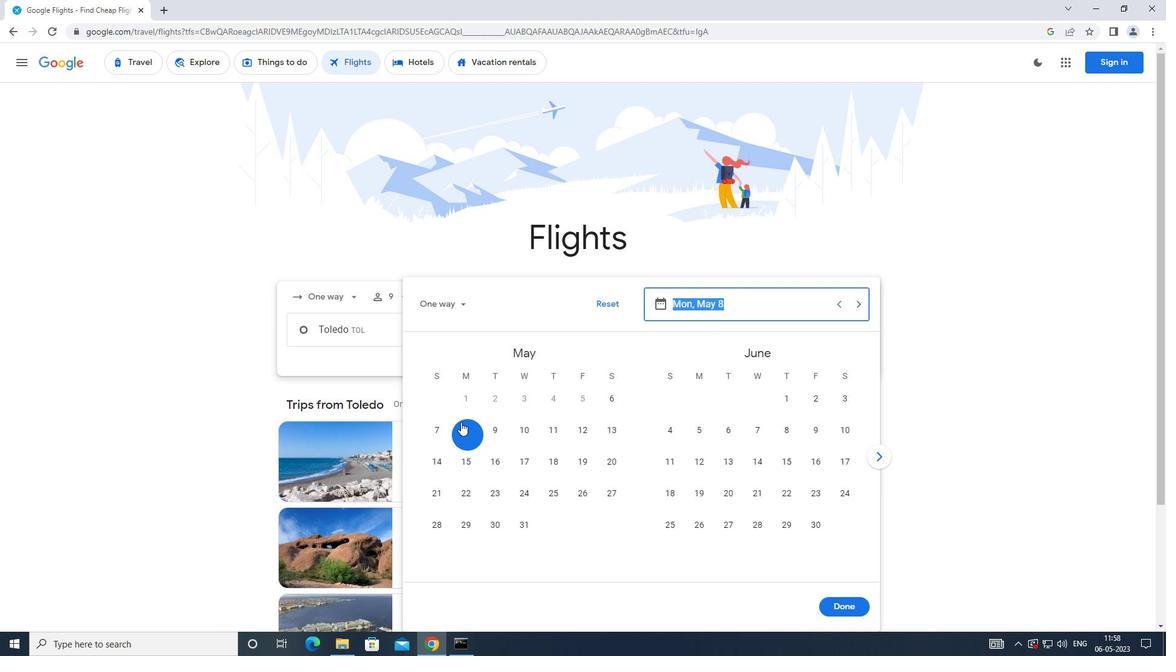 
Action: Mouse pressed left at (461, 428)
Screenshot: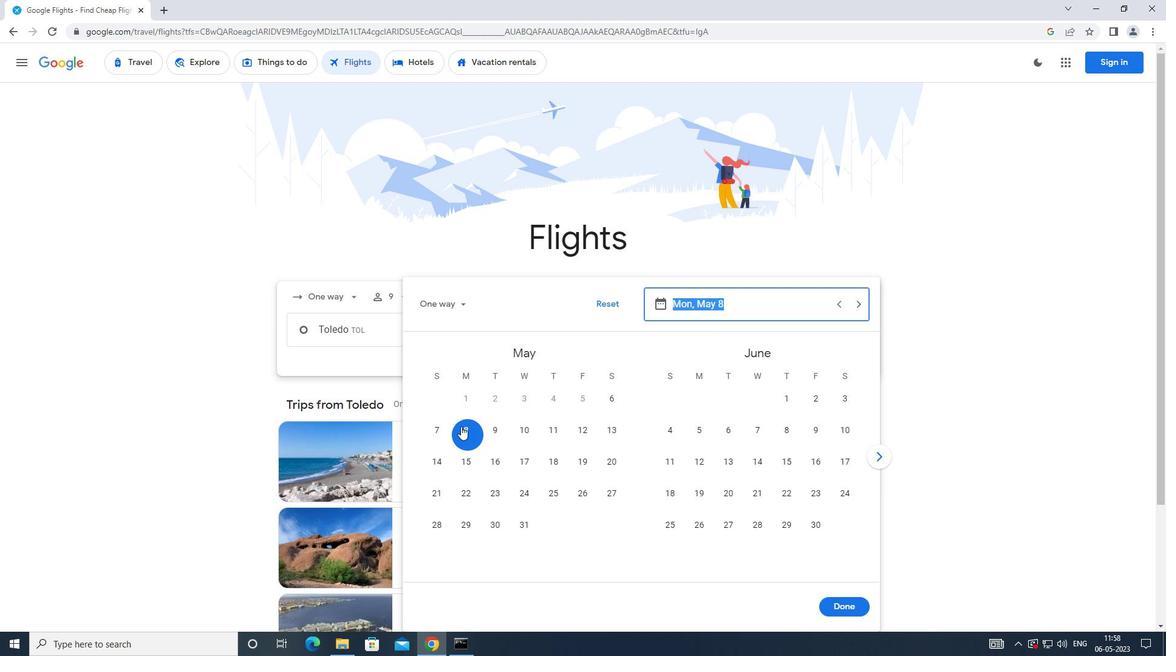 
Action: Mouse moved to (830, 607)
Screenshot: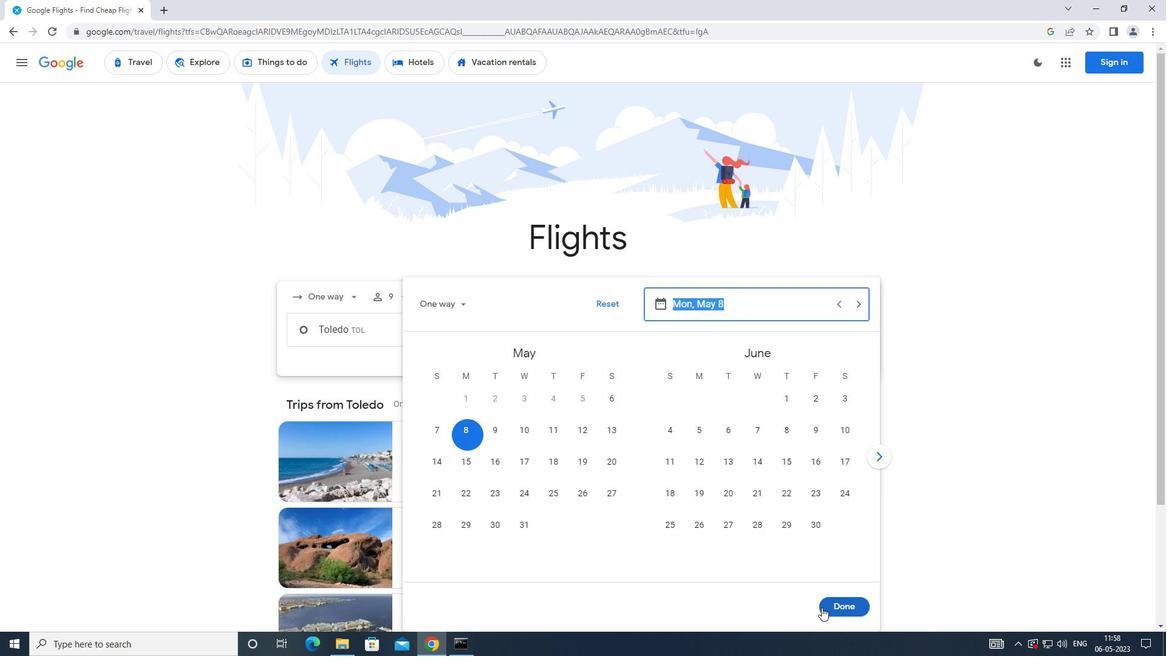 
Action: Mouse pressed left at (830, 607)
Screenshot: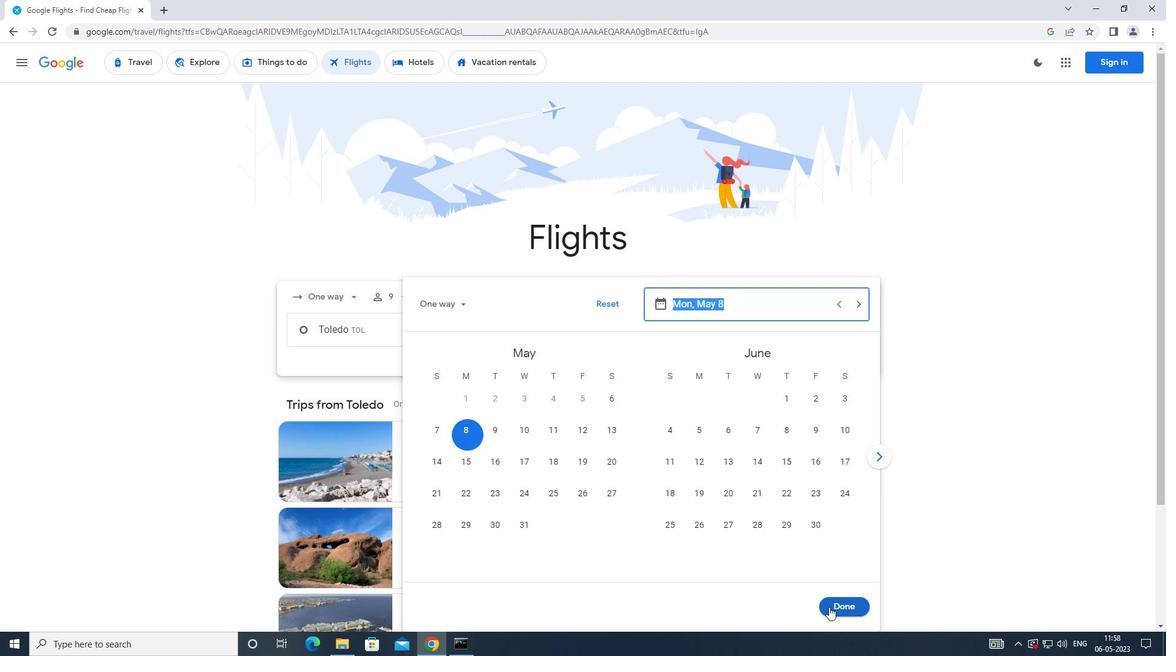 
Action: Mouse moved to (583, 378)
Screenshot: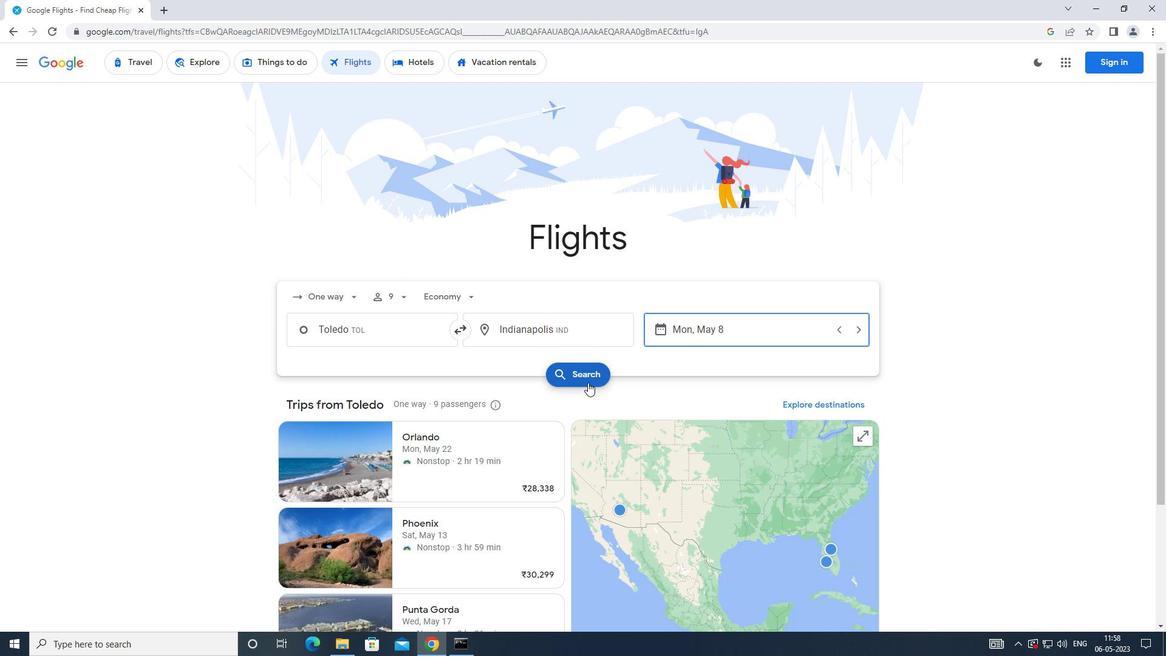
Action: Mouse pressed left at (583, 378)
Screenshot: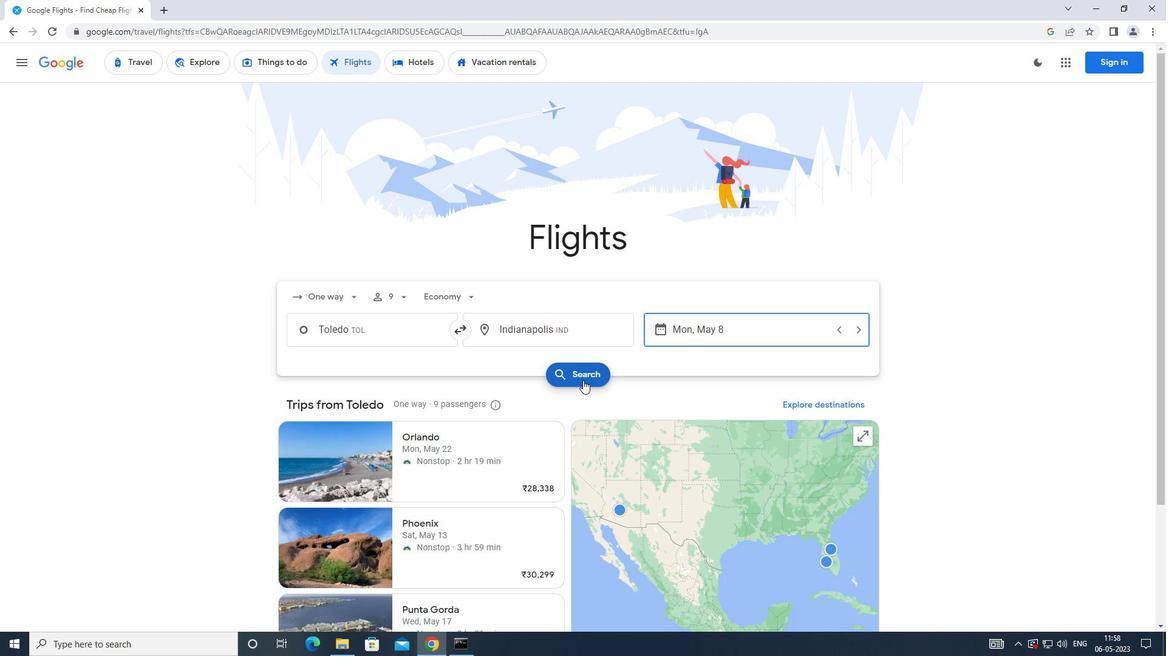 
Action: Mouse moved to (303, 171)
Screenshot: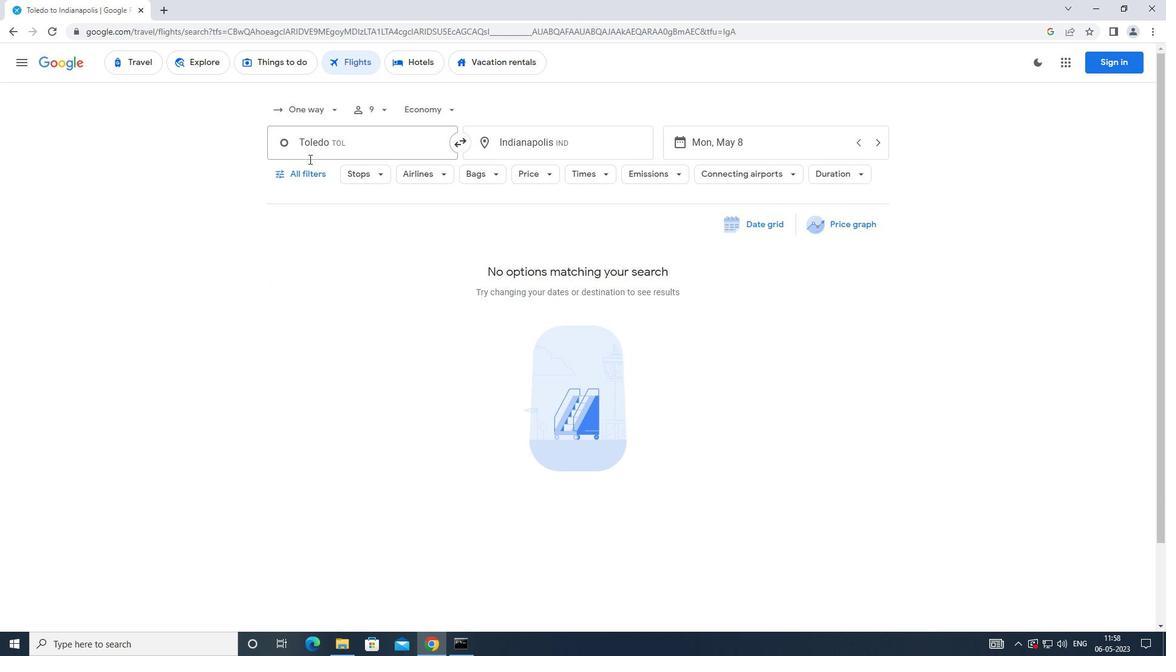
Action: Mouse pressed left at (303, 171)
Screenshot: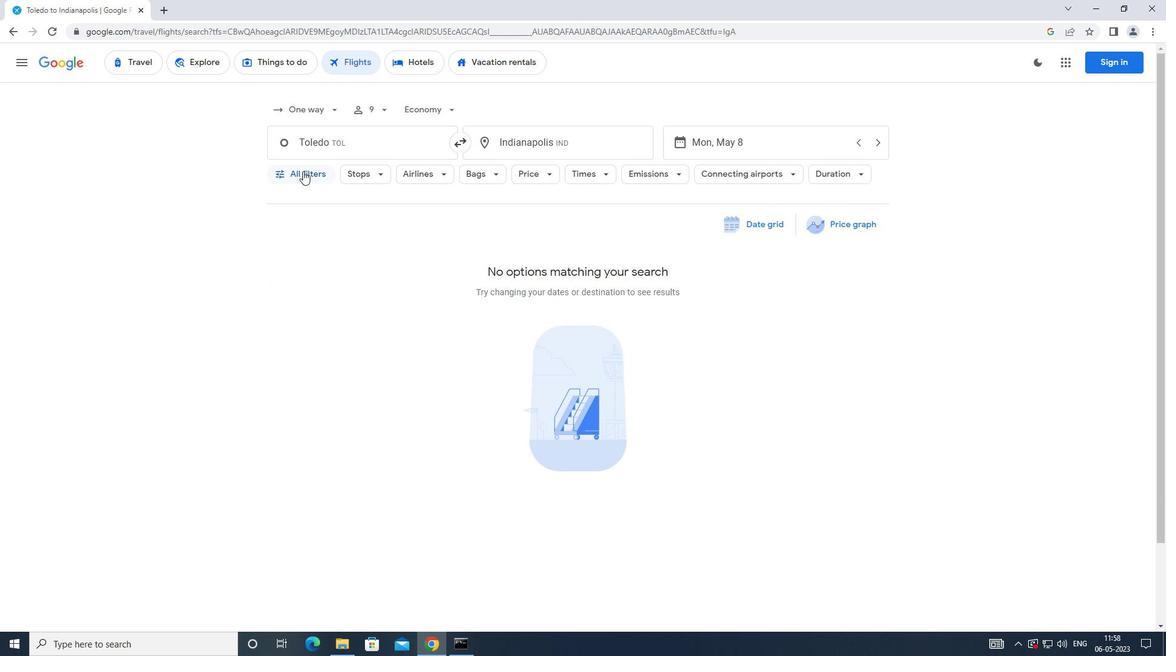 
Action: Mouse moved to (317, 305)
Screenshot: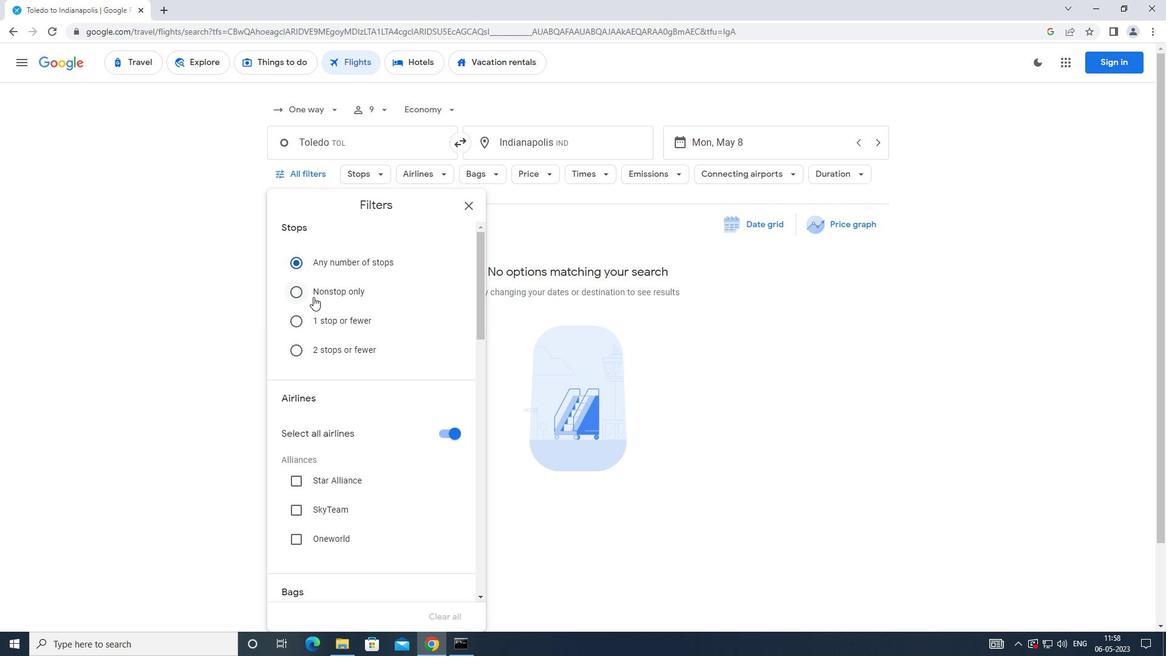 
Action: Mouse scrolled (317, 304) with delta (0, 0)
Screenshot: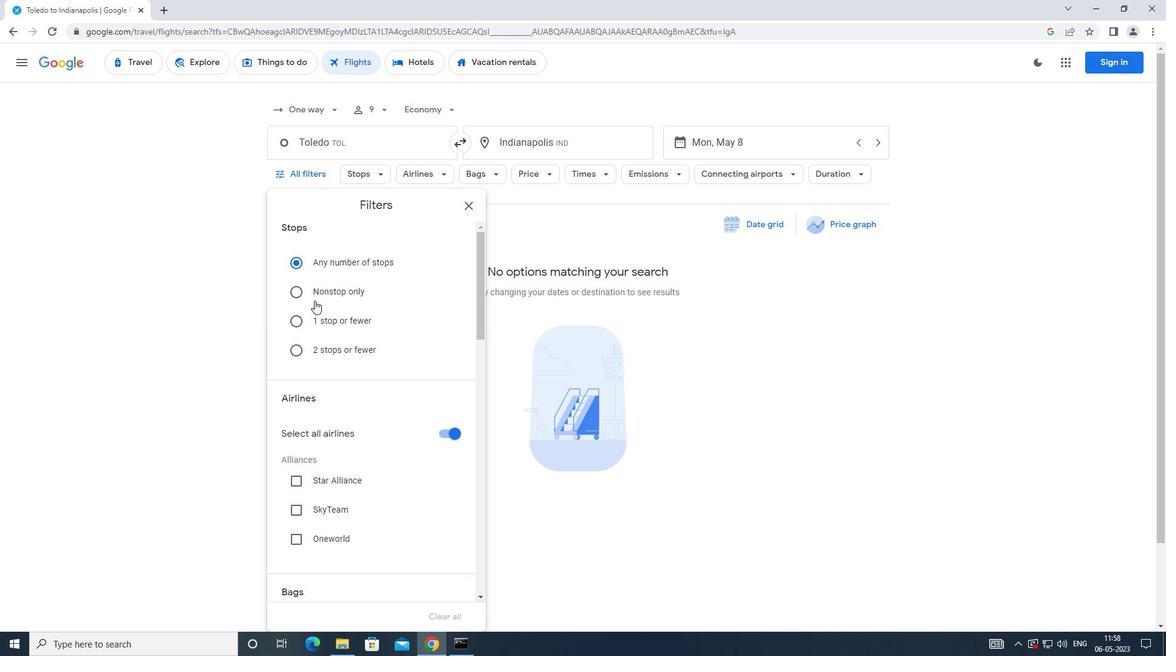 
Action: Mouse moved to (317, 305)
Screenshot: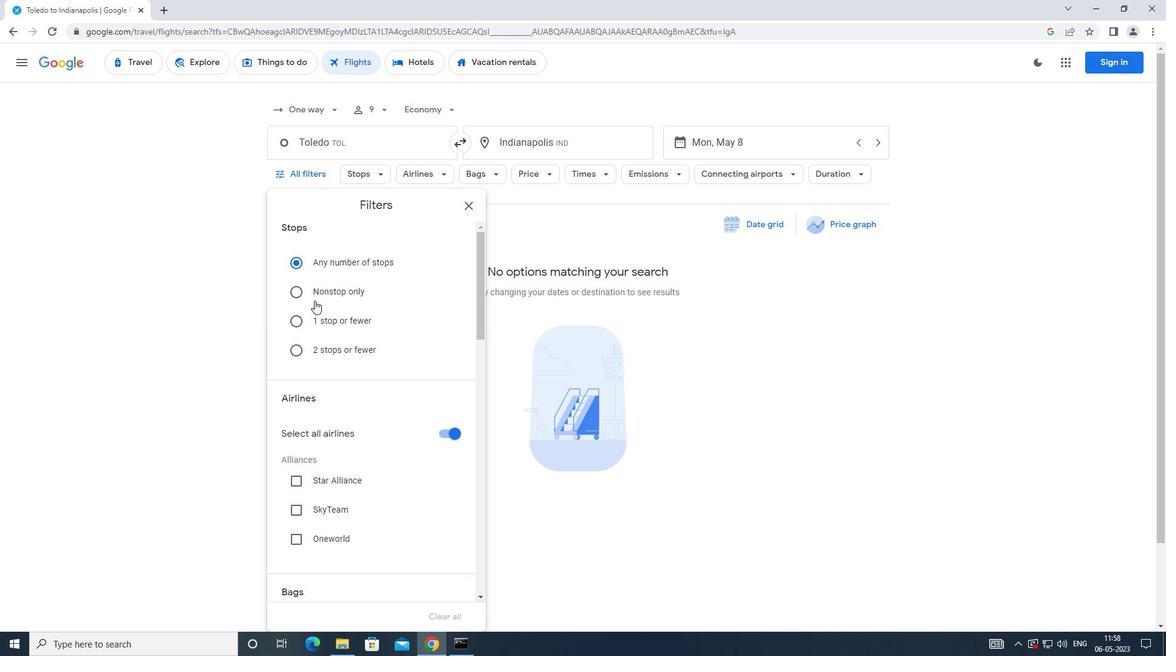 
Action: Mouse scrolled (317, 305) with delta (0, 0)
Screenshot: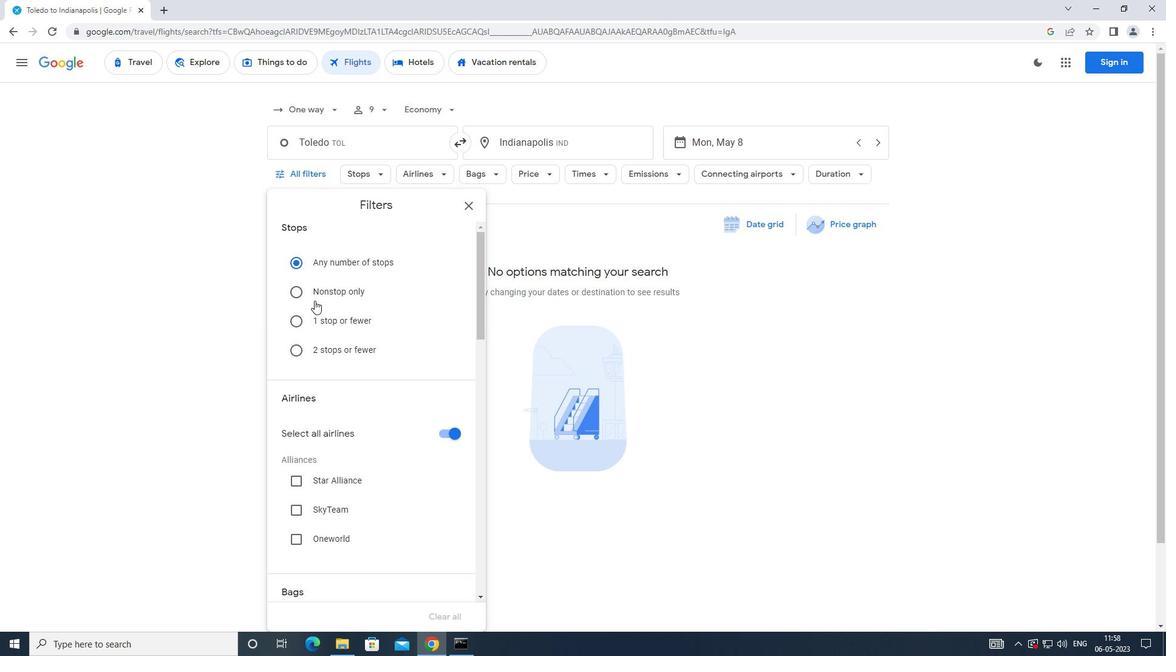 
Action: Mouse scrolled (317, 305) with delta (0, 0)
Screenshot: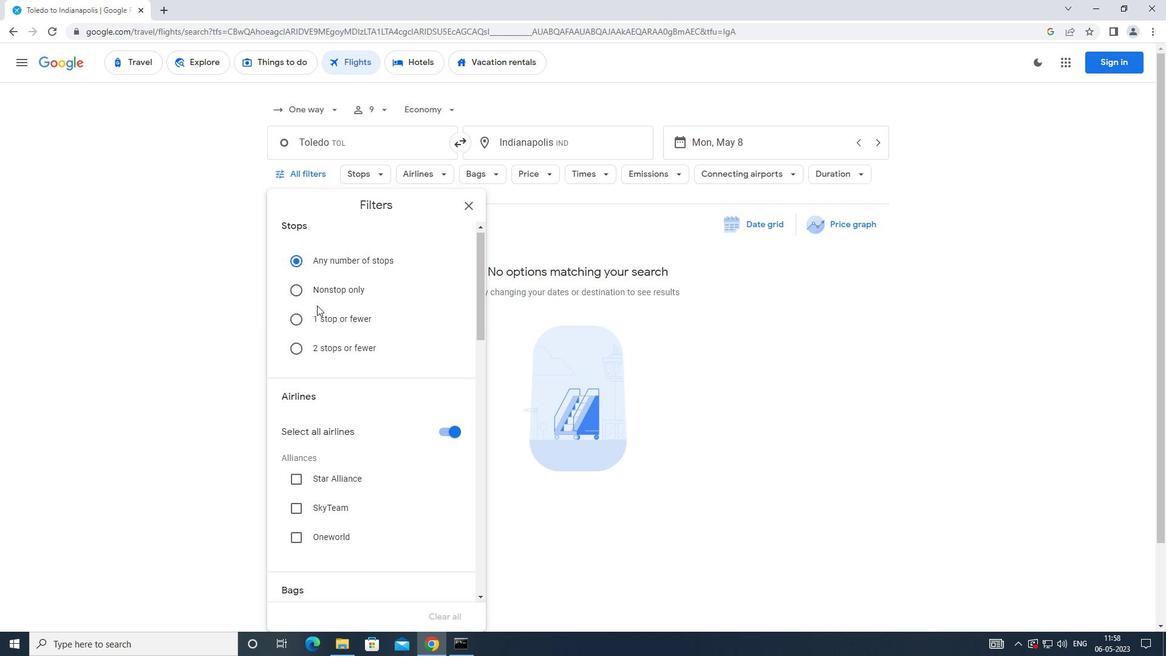 
Action: Mouse moved to (441, 251)
Screenshot: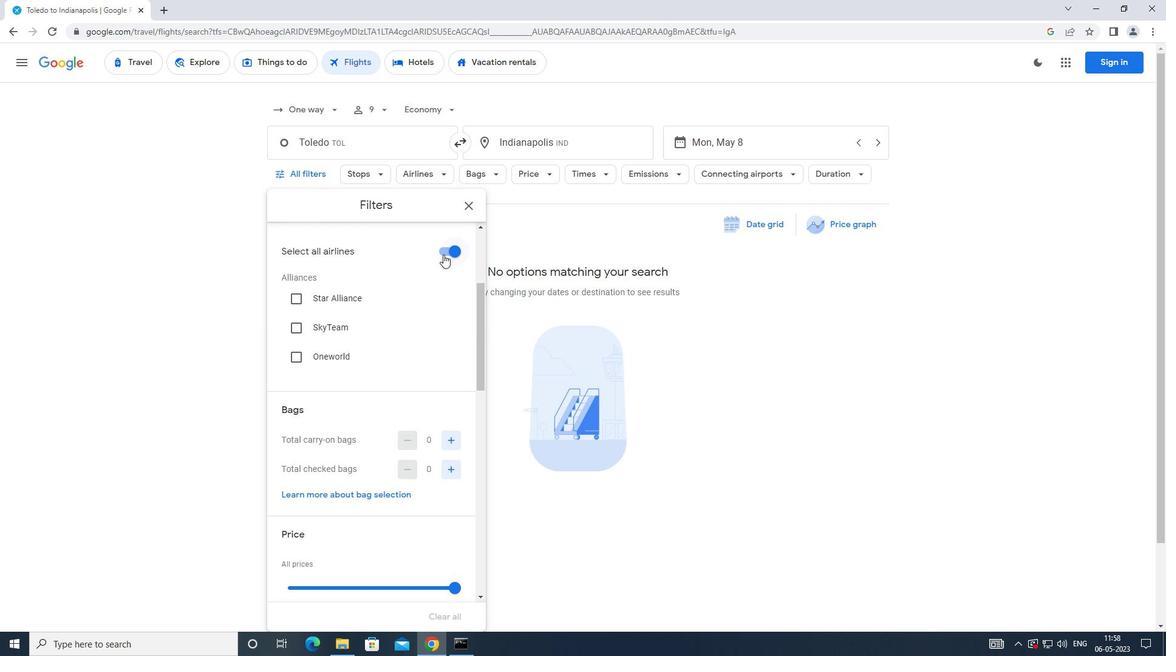 
Action: Mouse pressed left at (441, 251)
Screenshot: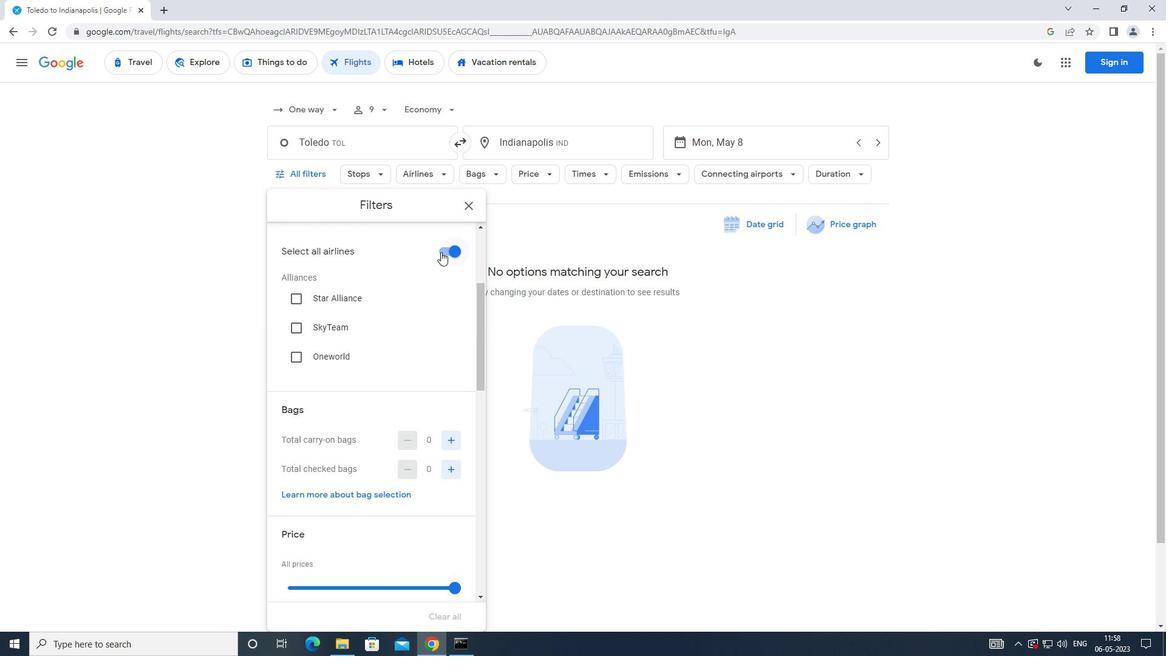 
Action: Mouse moved to (404, 302)
Screenshot: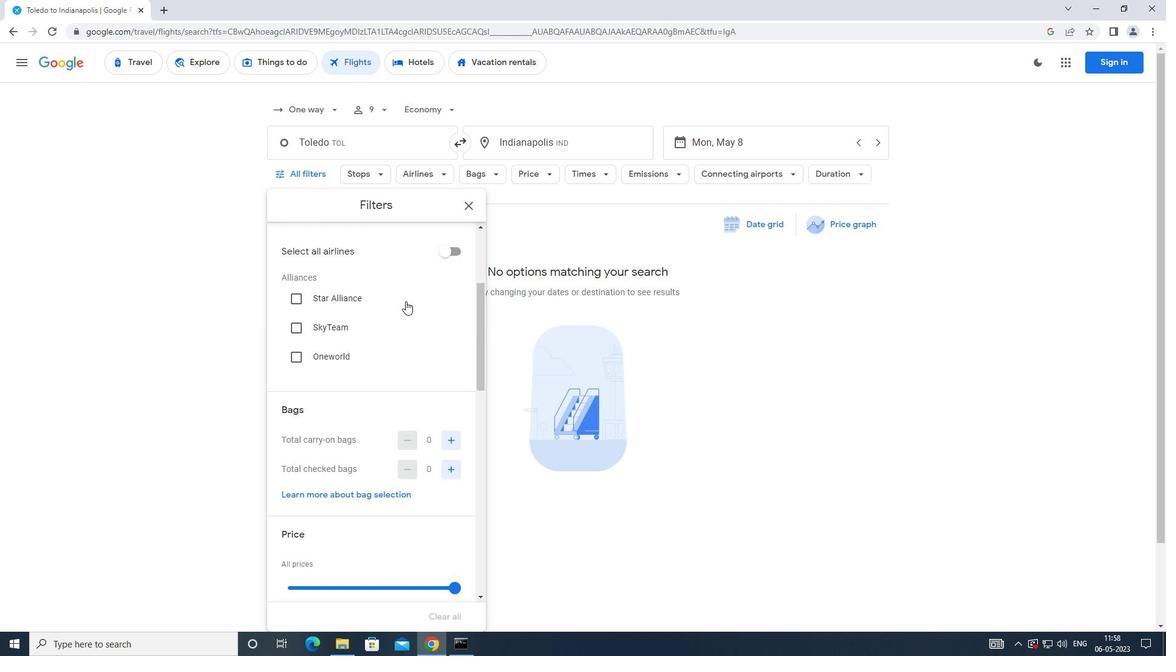 
Action: Mouse scrolled (404, 301) with delta (0, 0)
Screenshot: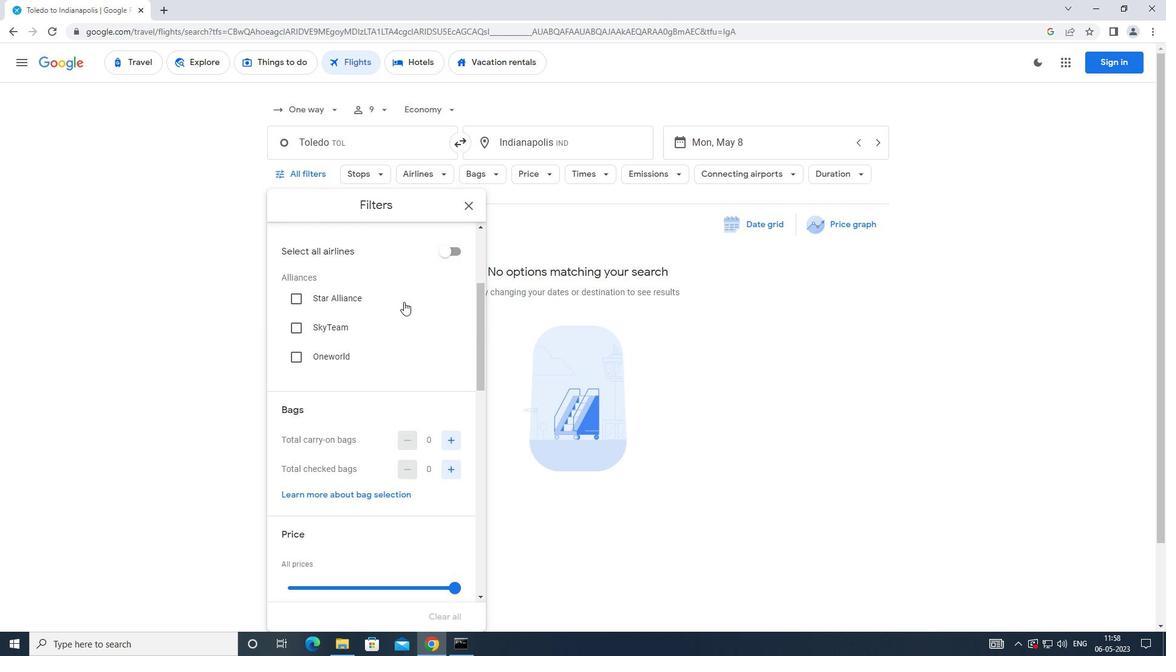 
Action: Mouse moved to (449, 413)
Screenshot: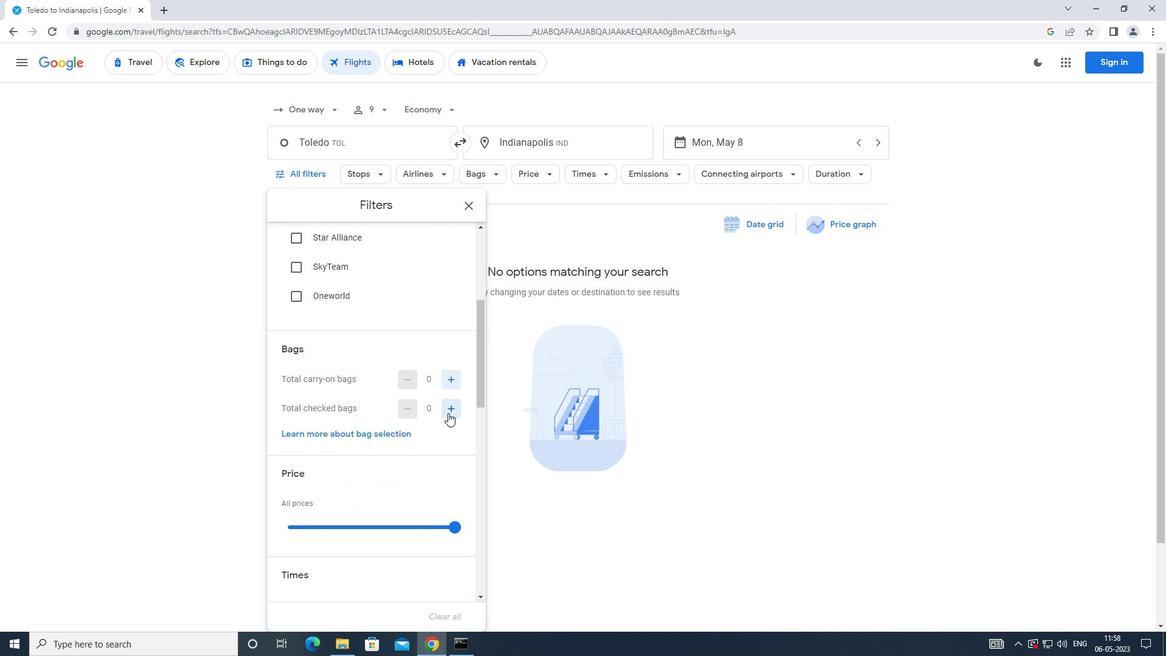 
Action: Mouse pressed left at (449, 413)
Screenshot: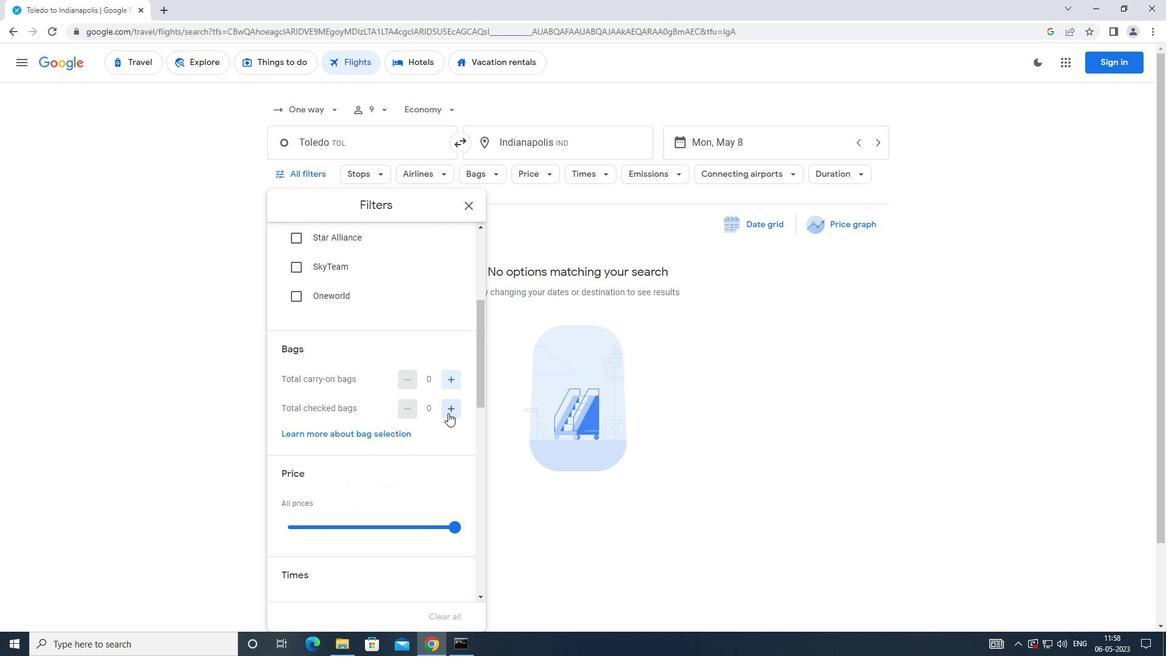 
Action: Mouse moved to (449, 413)
Screenshot: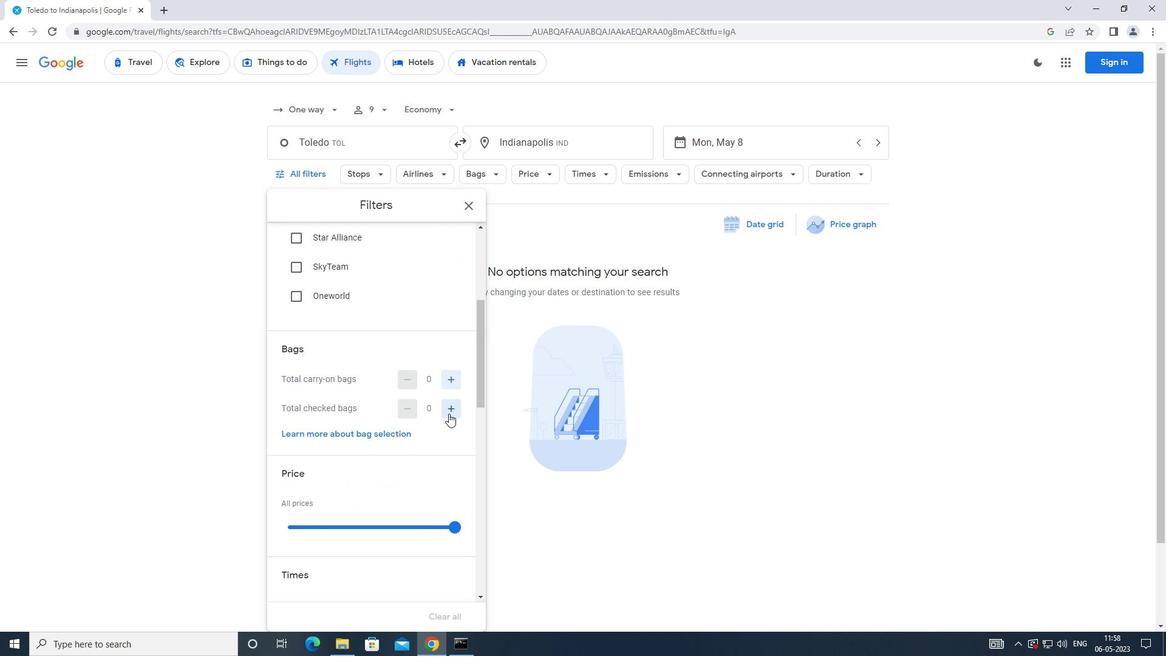 
Action: Mouse pressed left at (449, 413)
Screenshot: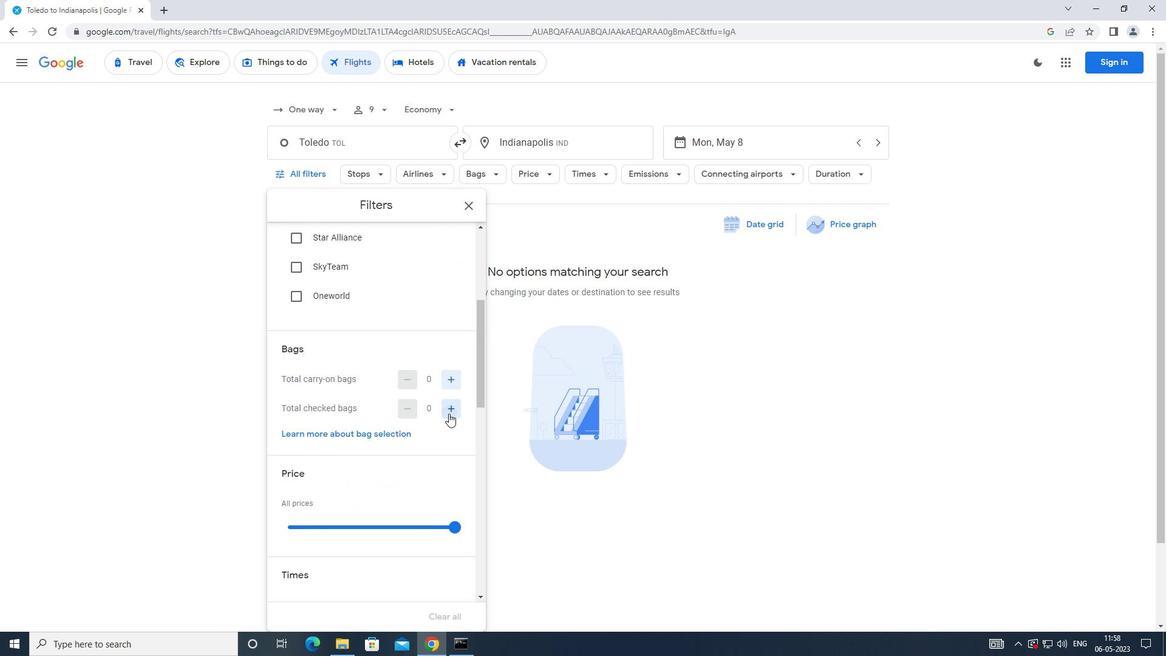 
Action: Mouse moved to (450, 413)
Screenshot: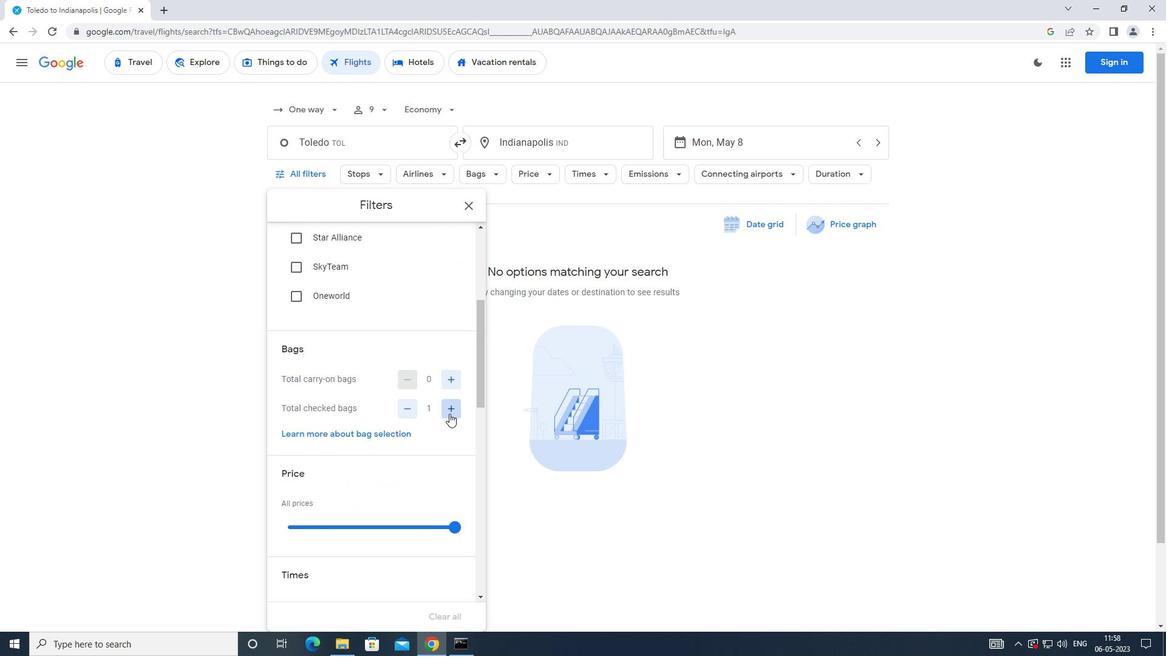 
Action: Mouse pressed left at (450, 413)
Screenshot: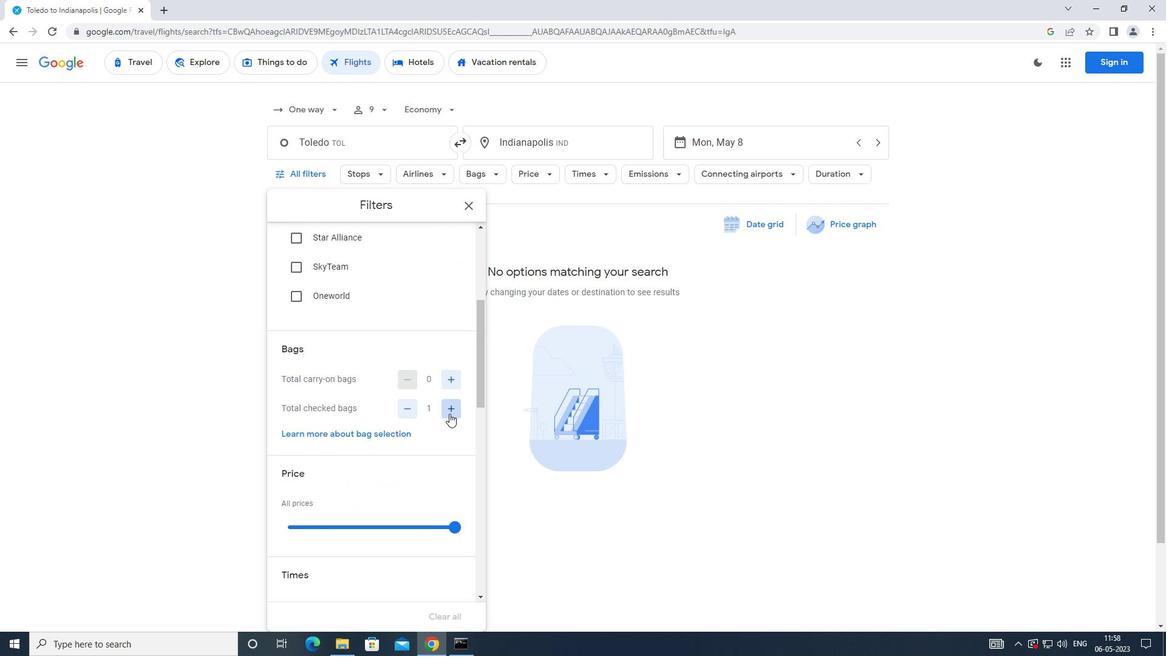 
Action: Mouse pressed left at (450, 413)
Screenshot: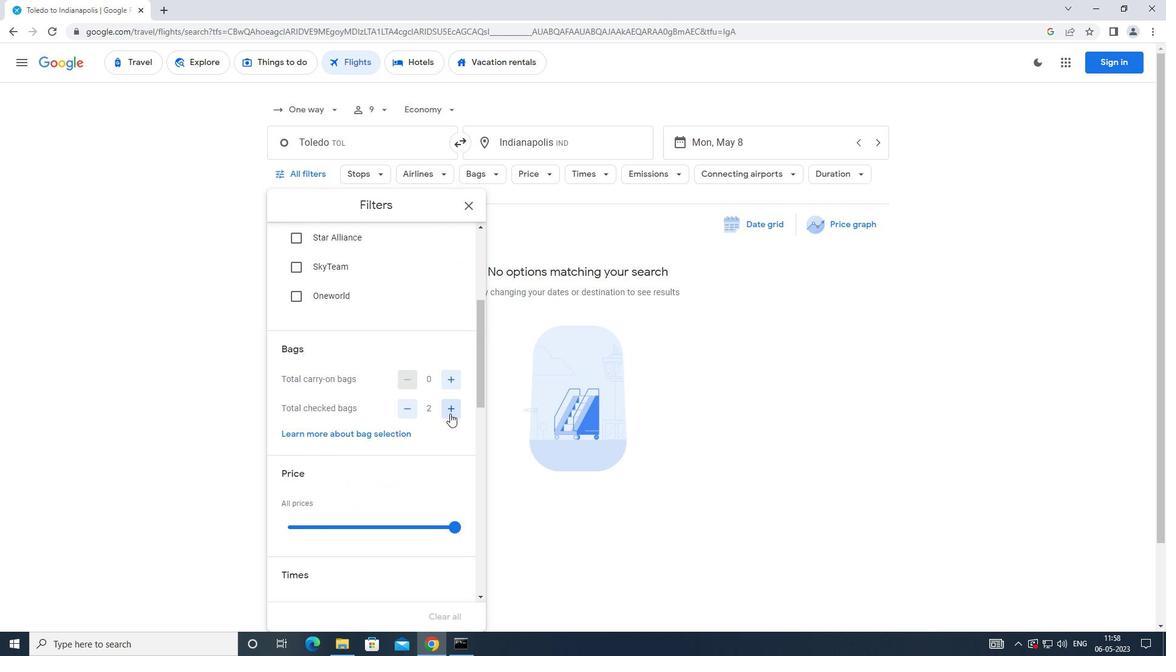 
Action: Mouse pressed left at (450, 413)
Screenshot: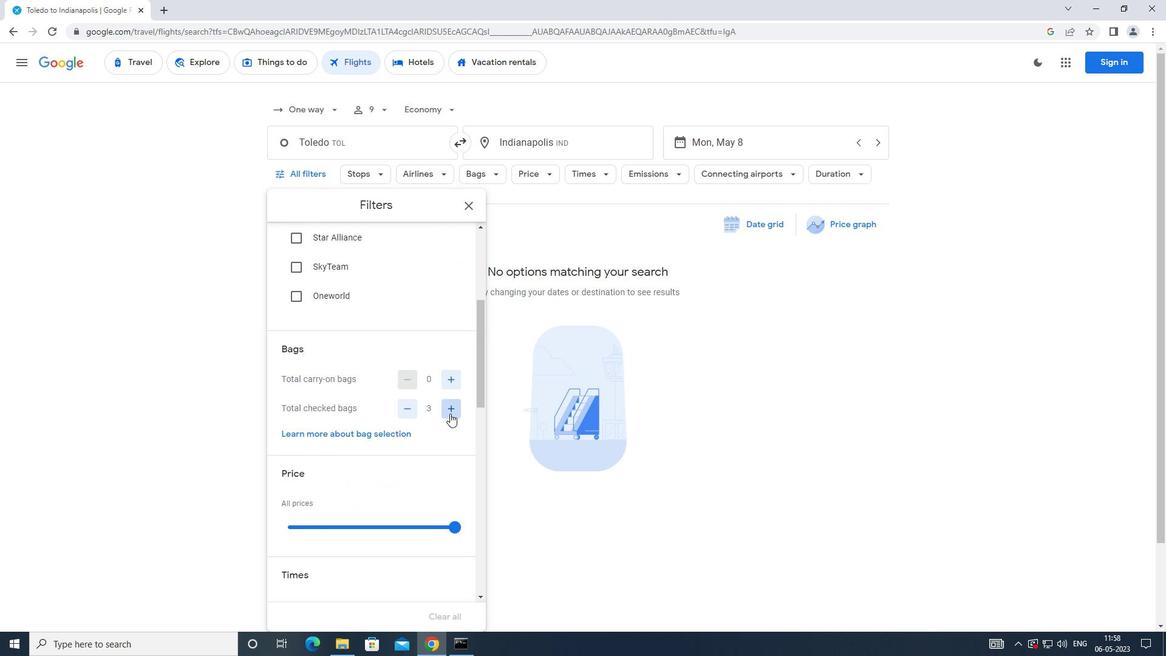 
Action: Mouse pressed left at (450, 413)
Screenshot: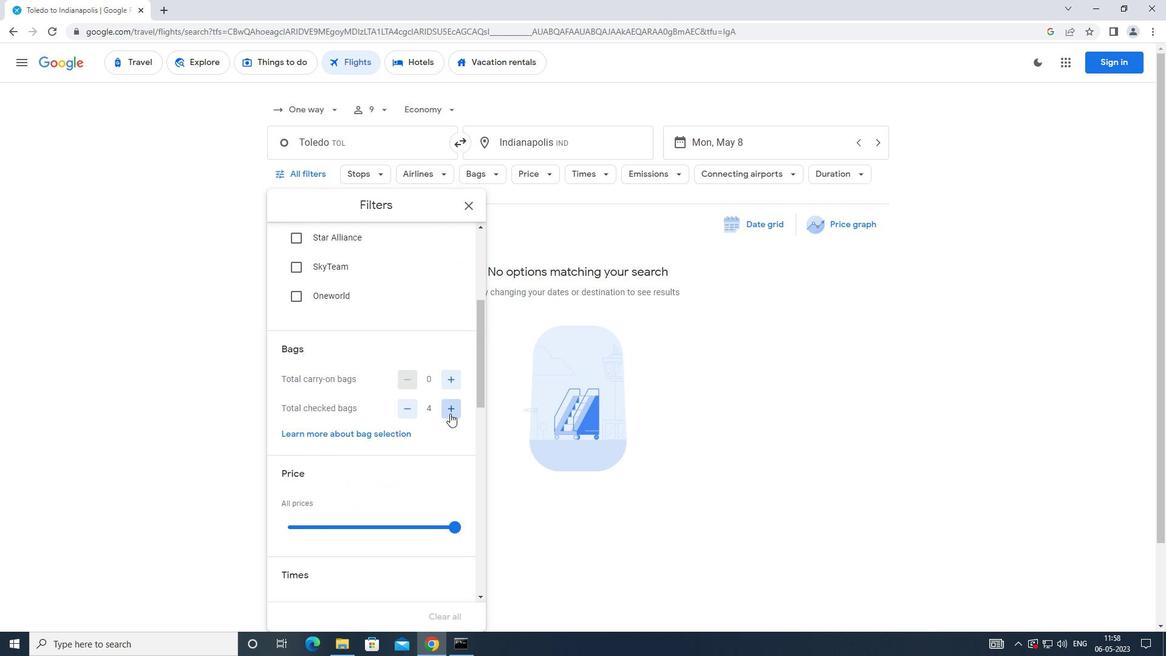 
Action: Mouse pressed left at (450, 413)
Screenshot: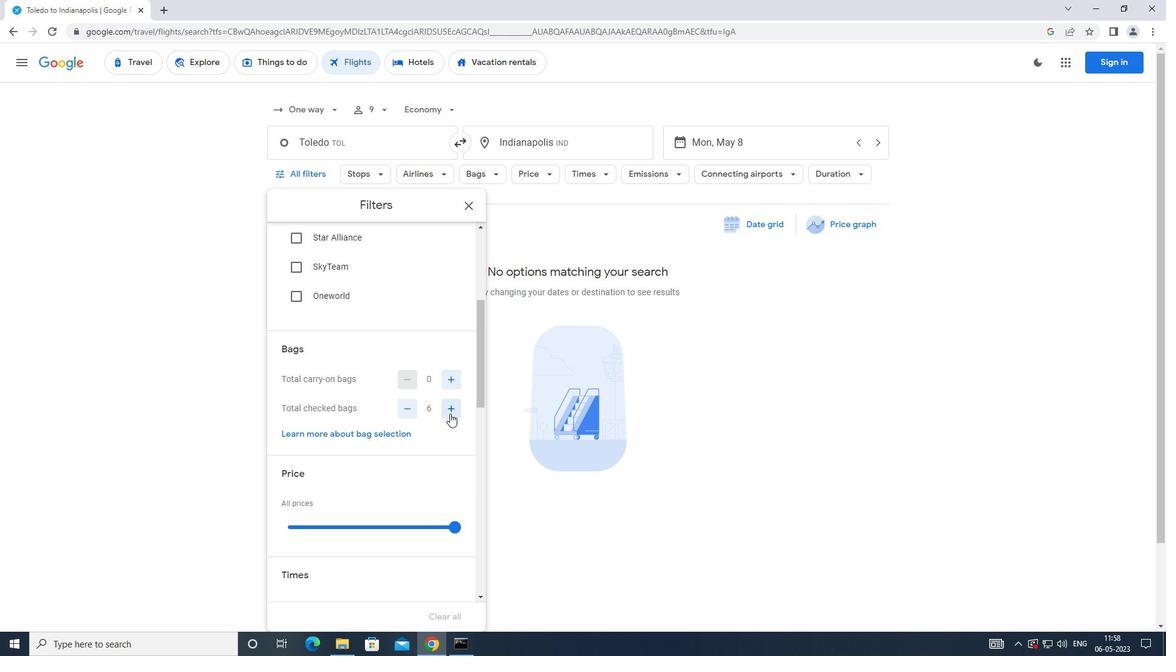 
Action: Mouse moved to (453, 407)
Screenshot: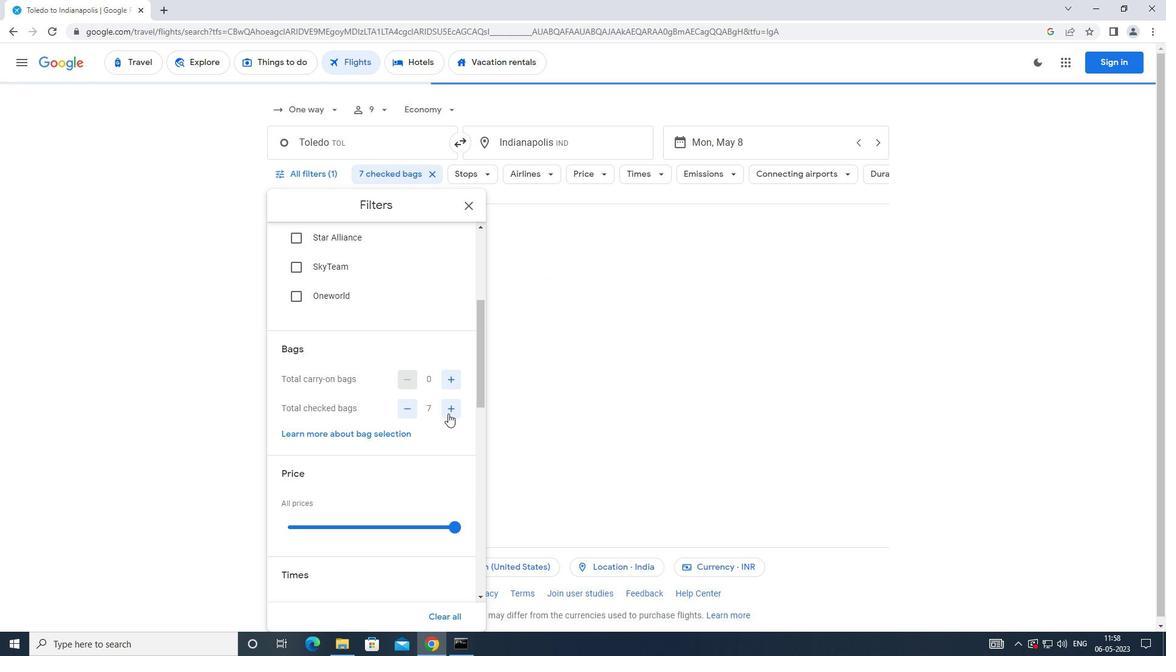 
Action: Mouse pressed left at (453, 407)
Screenshot: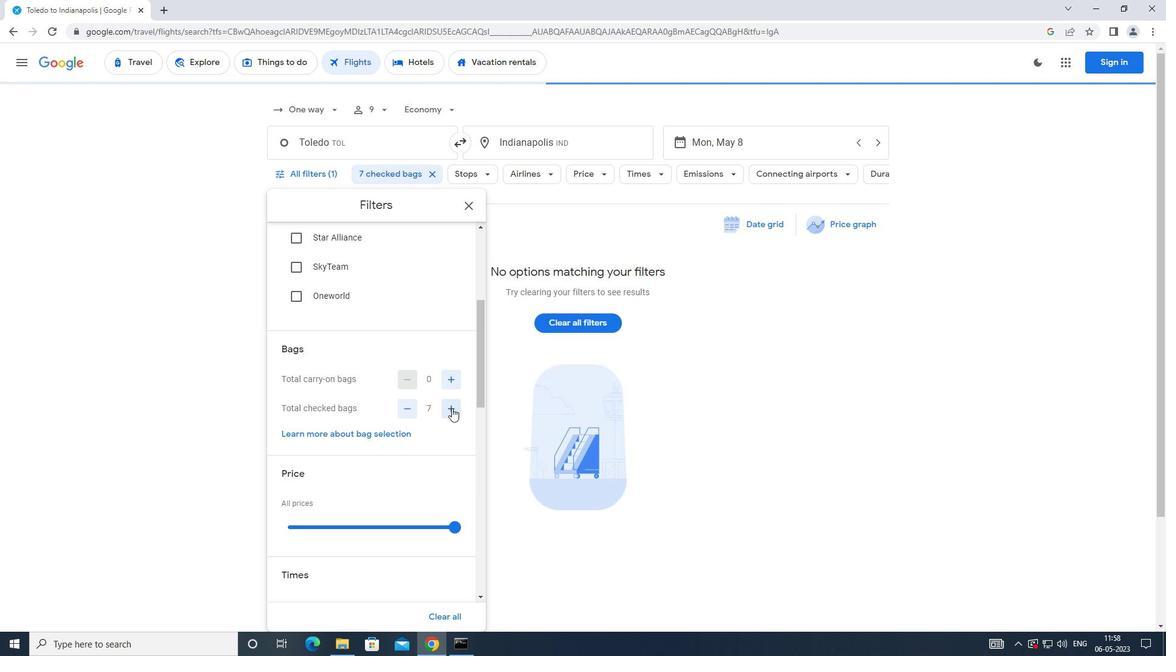 
Action: Mouse moved to (453, 407)
Screenshot: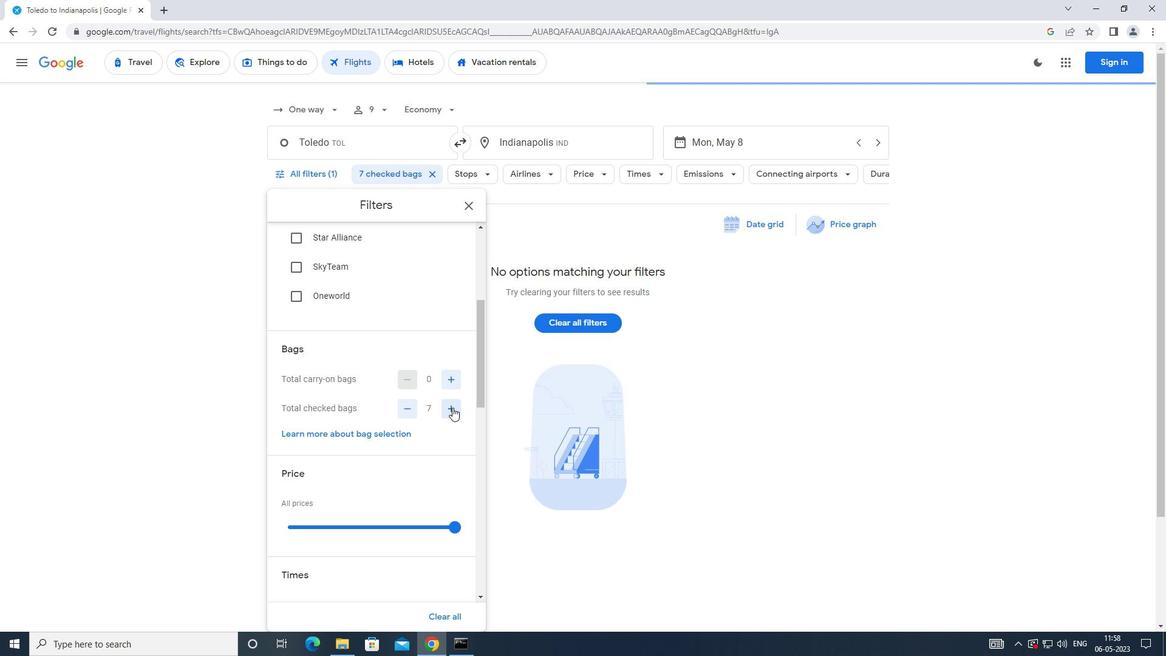 
Action: Mouse pressed left at (453, 407)
Screenshot: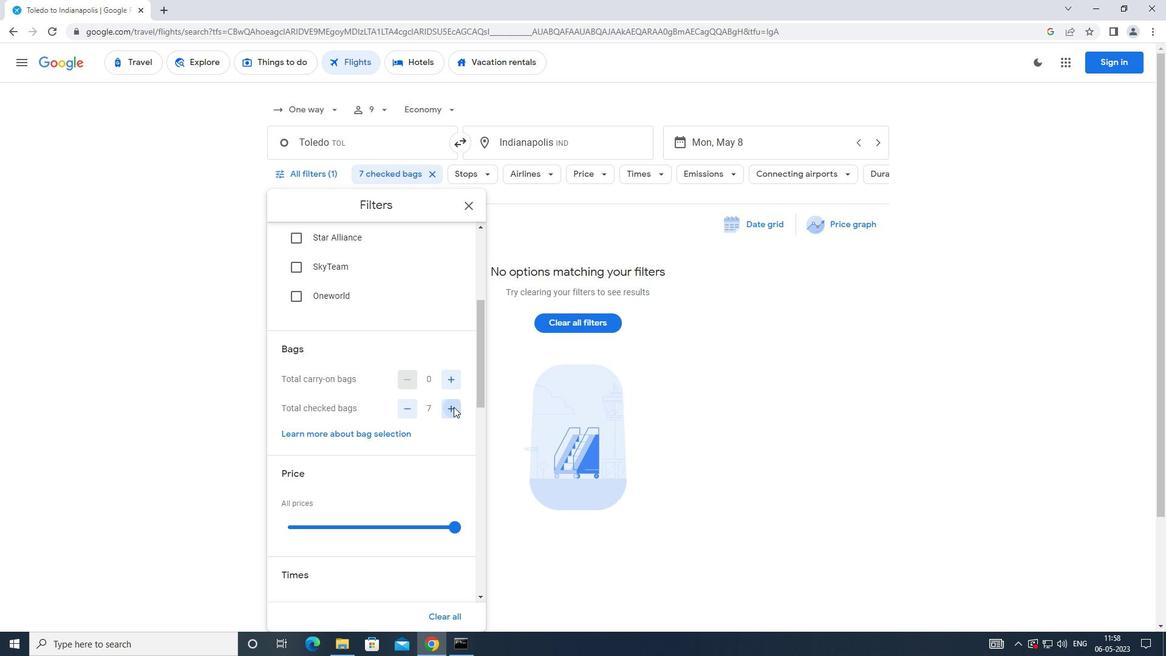 
Action: Mouse moved to (425, 405)
Screenshot: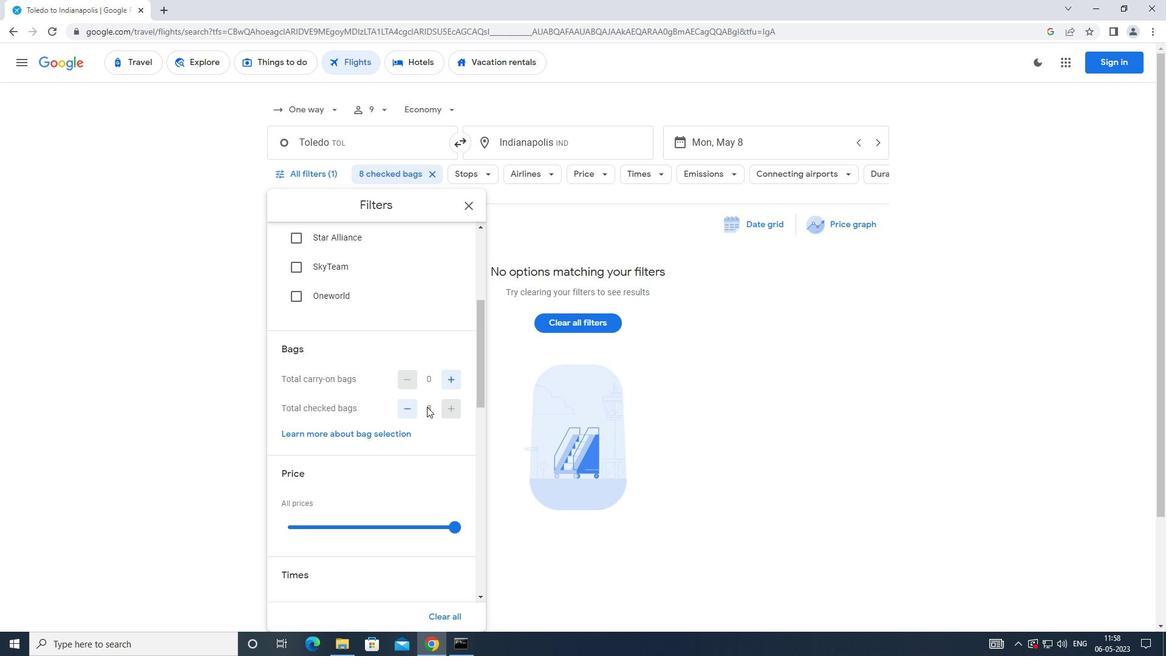 
Action: Mouse scrolled (425, 404) with delta (0, 0)
Screenshot: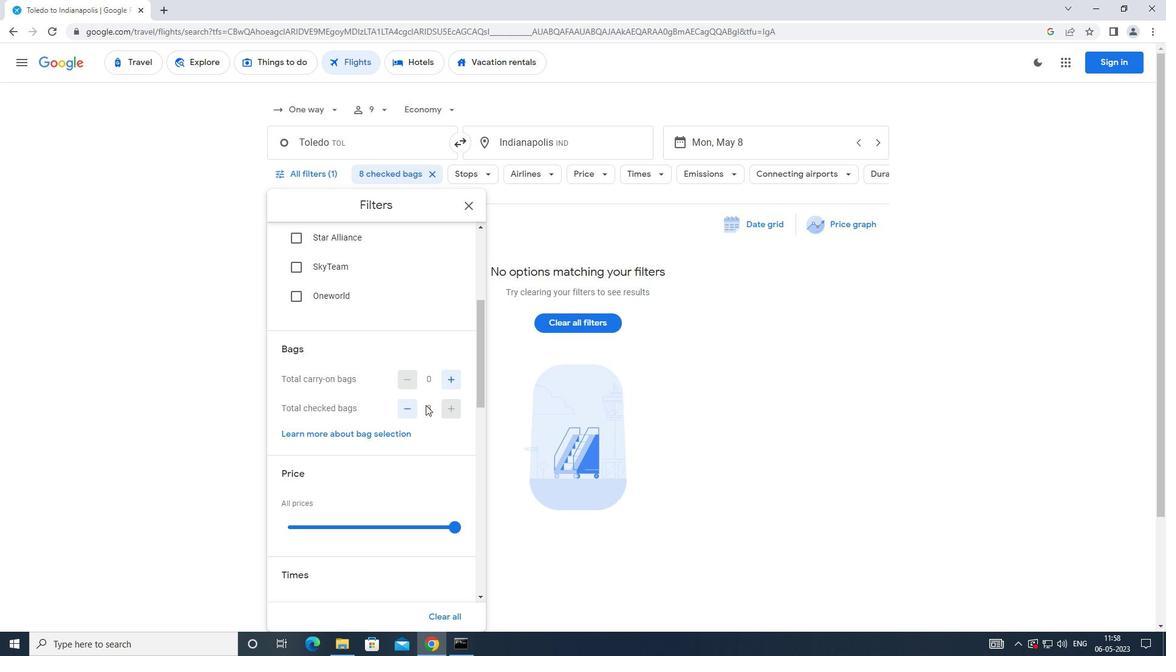 
Action: Mouse moved to (452, 469)
Screenshot: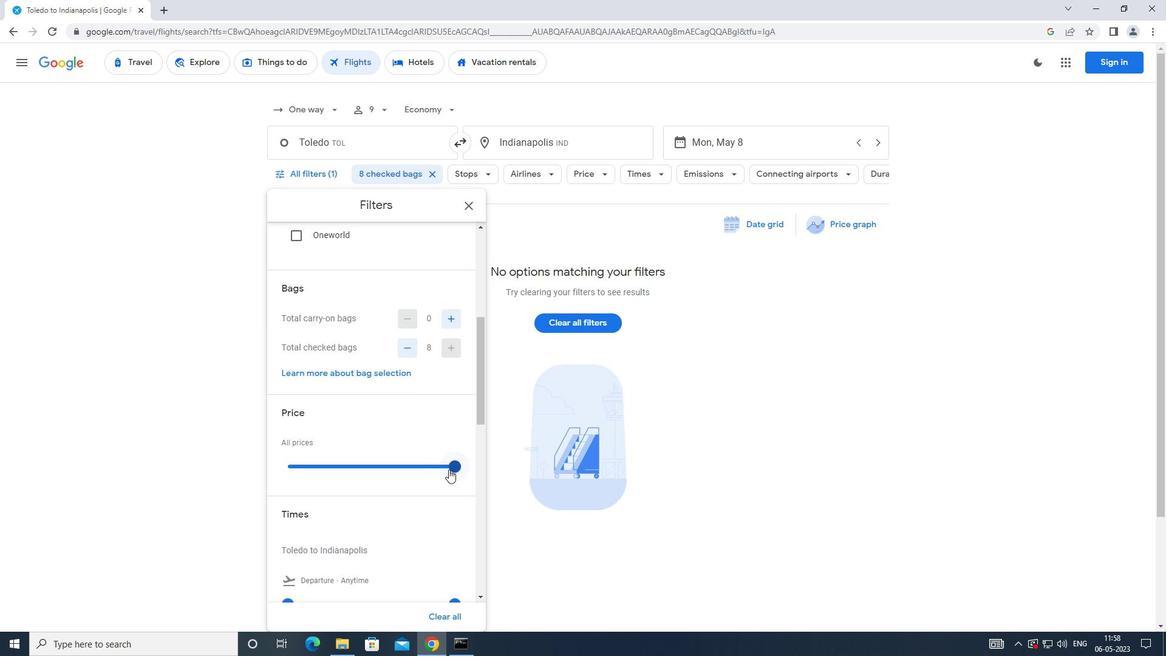 
Action: Mouse pressed left at (452, 469)
Screenshot: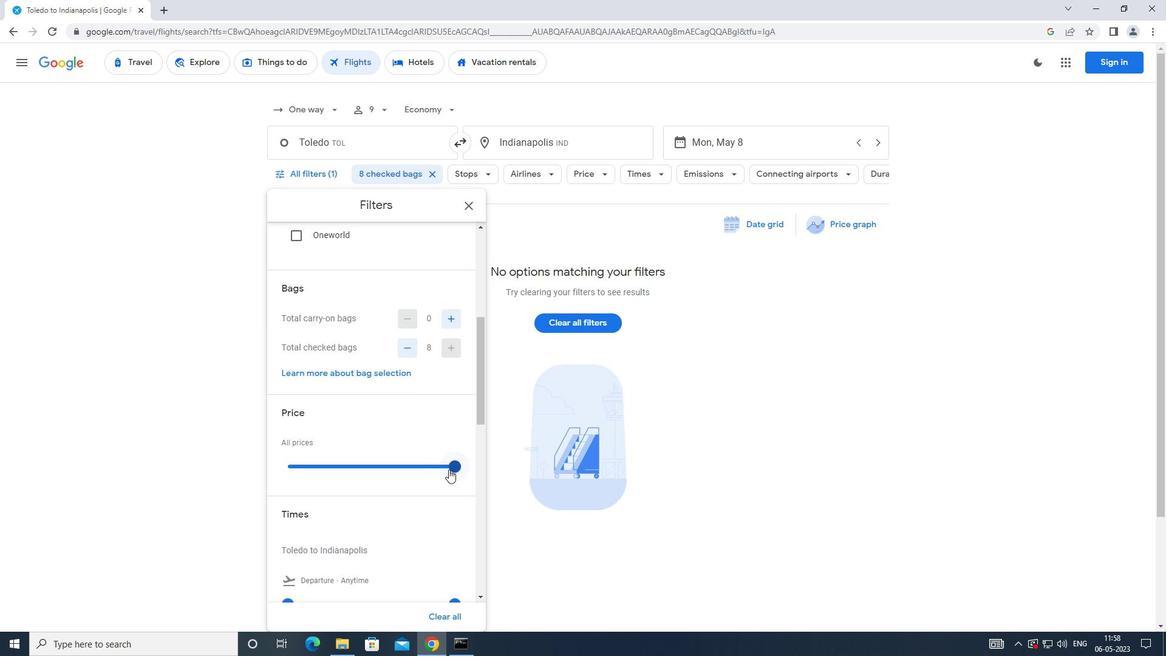 
Action: Mouse moved to (405, 446)
Screenshot: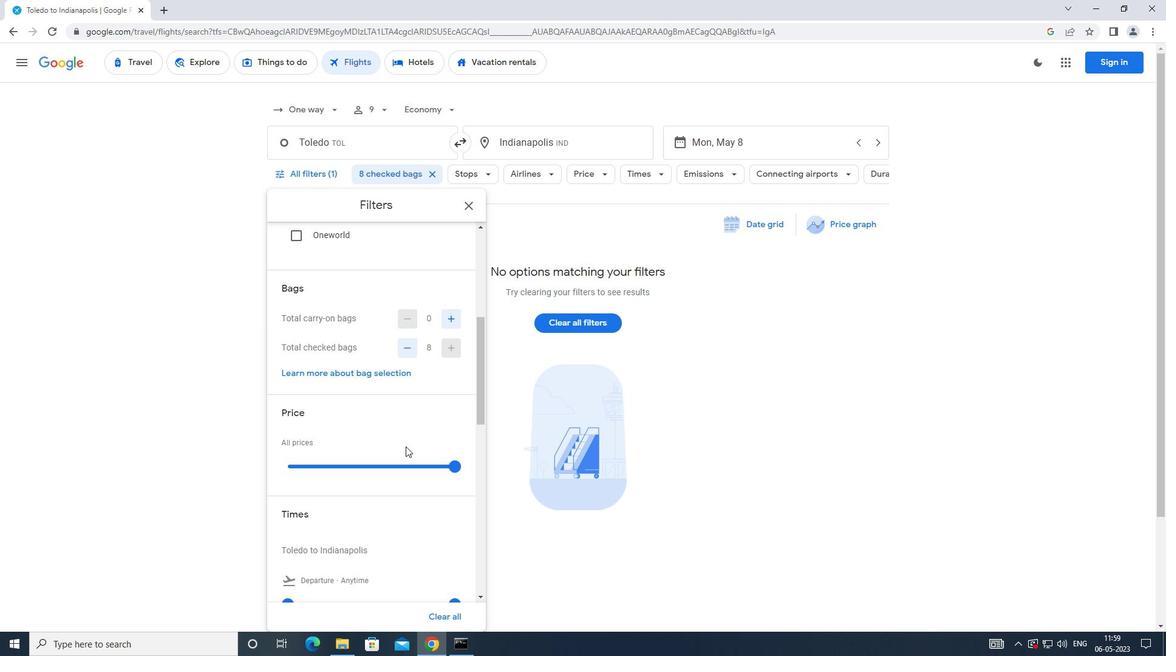 
Action: Mouse scrolled (405, 445) with delta (0, 0)
Screenshot: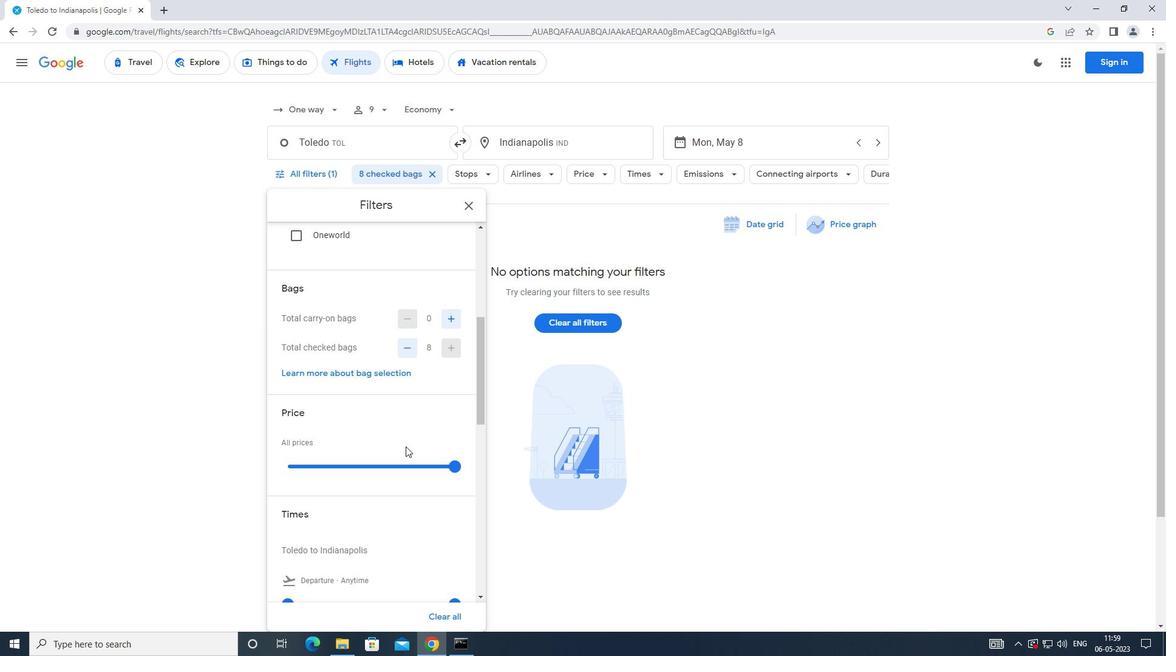 
Action: Mouse scrolled (405, 445) with delta (0, 0)
Screenshot: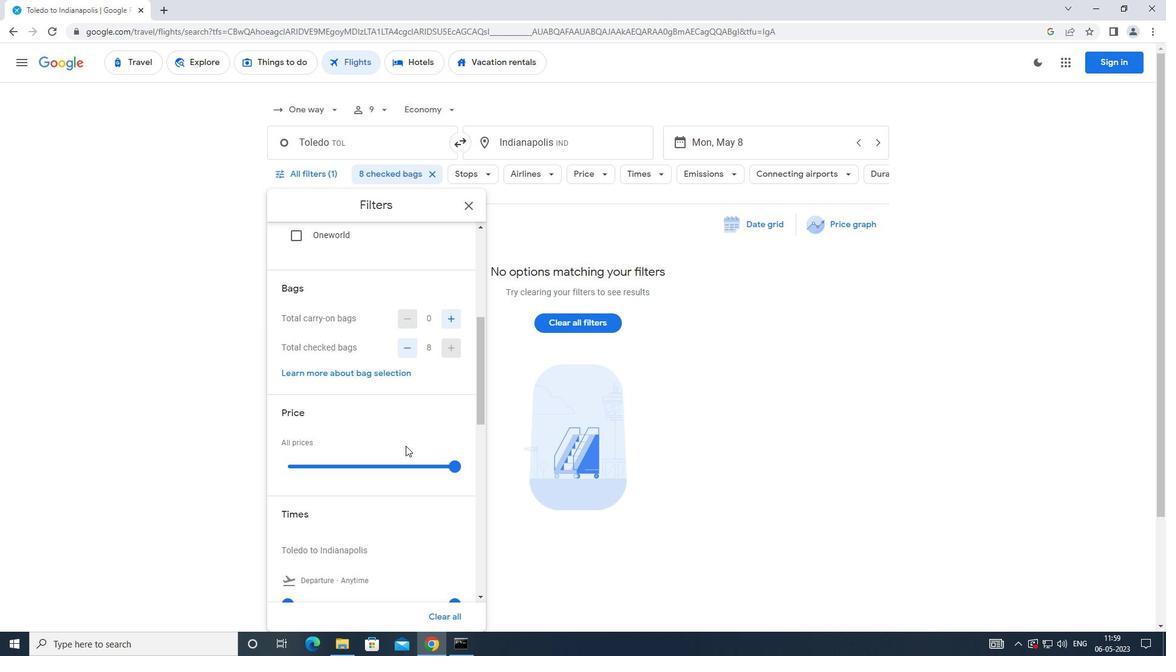 
Action: Mouse moved to (282, 482)
Screenshot: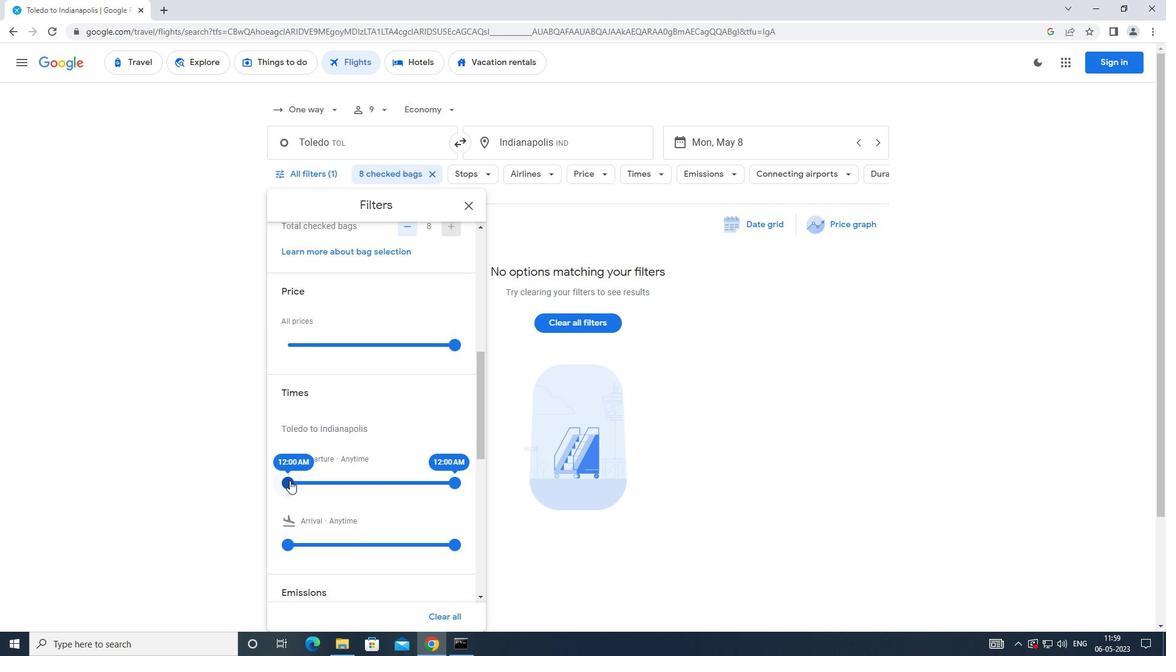 
Action: Mouse pressed left at (282, 482)
Screenshot: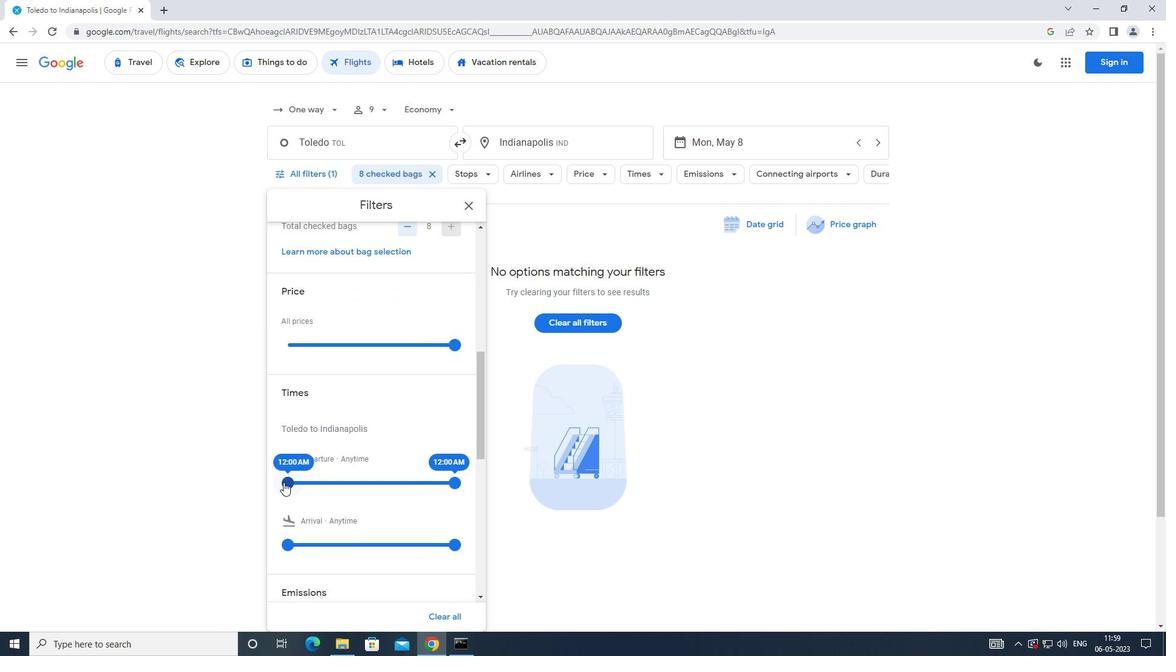 
Action: Mouse moved to (456, 483)
Screenshot: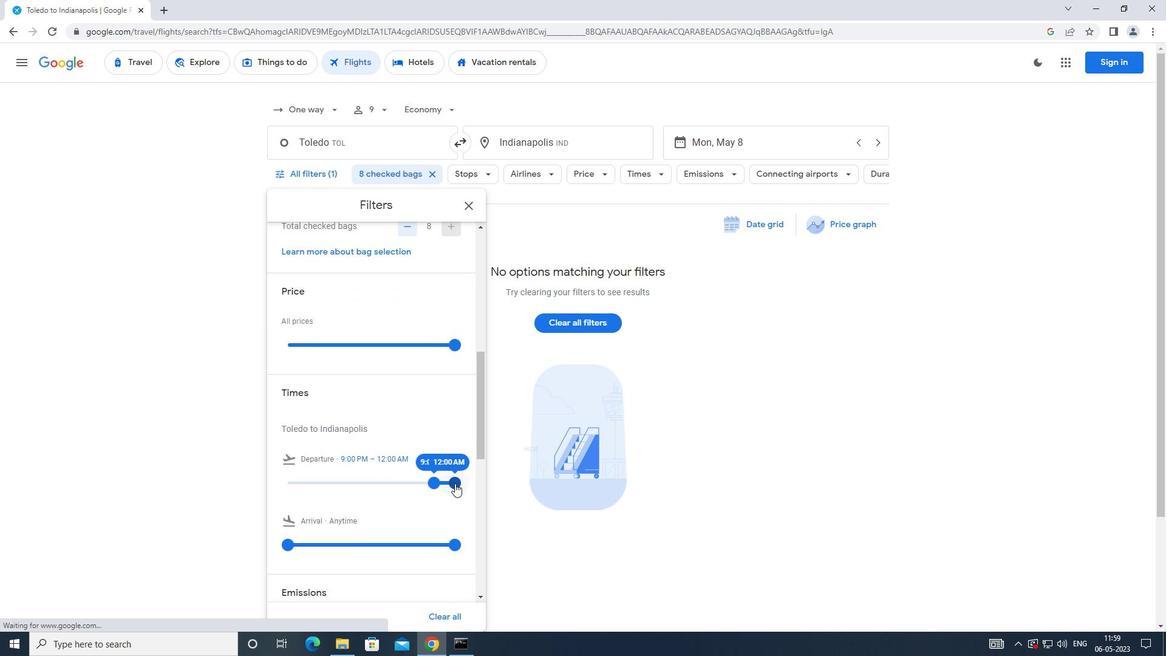 
Action: Mouse pressed left at (456, 483)
Screenshot: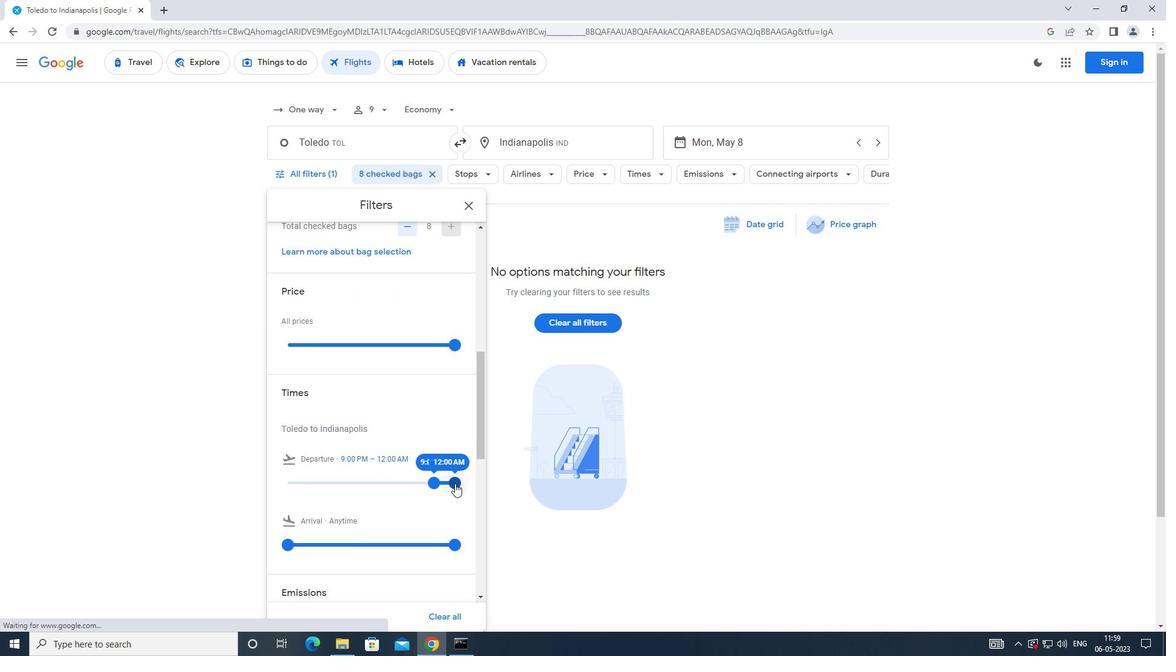 
Action: Mouse moved to (405, 480)
Screenshot: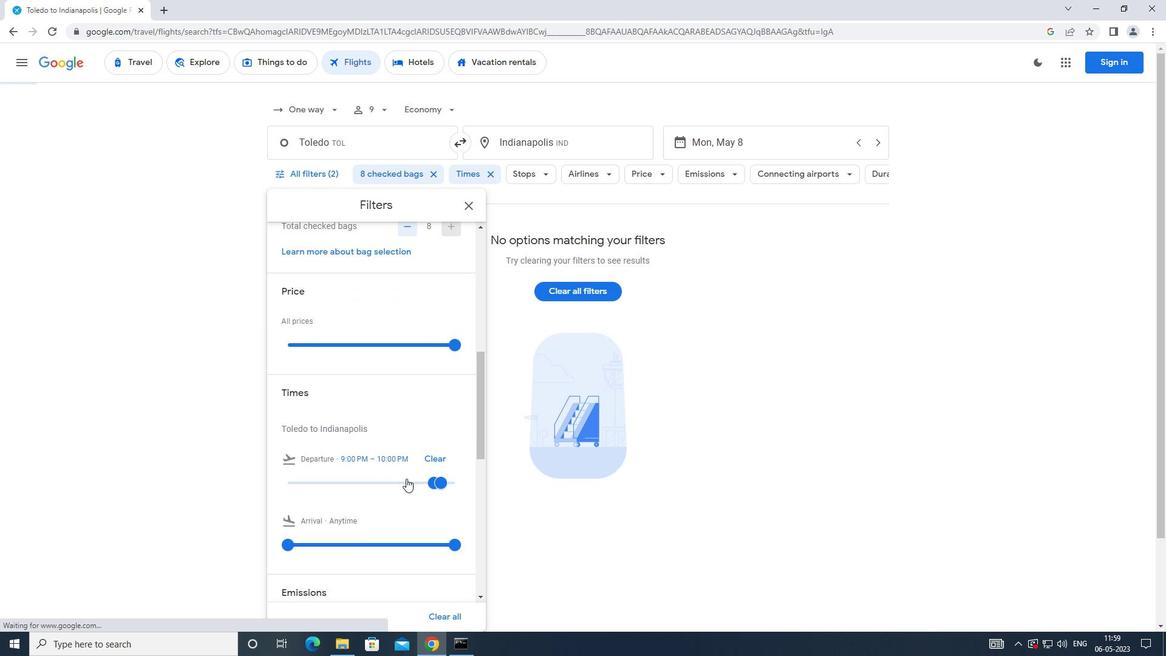 
